 Task: Create a section Knowledge Sharing Sprint and in the section, add a milestone Data Analytics Process Improvement in the project BoostTech
Action: Mouse moved to (450, 513)
Screenshot: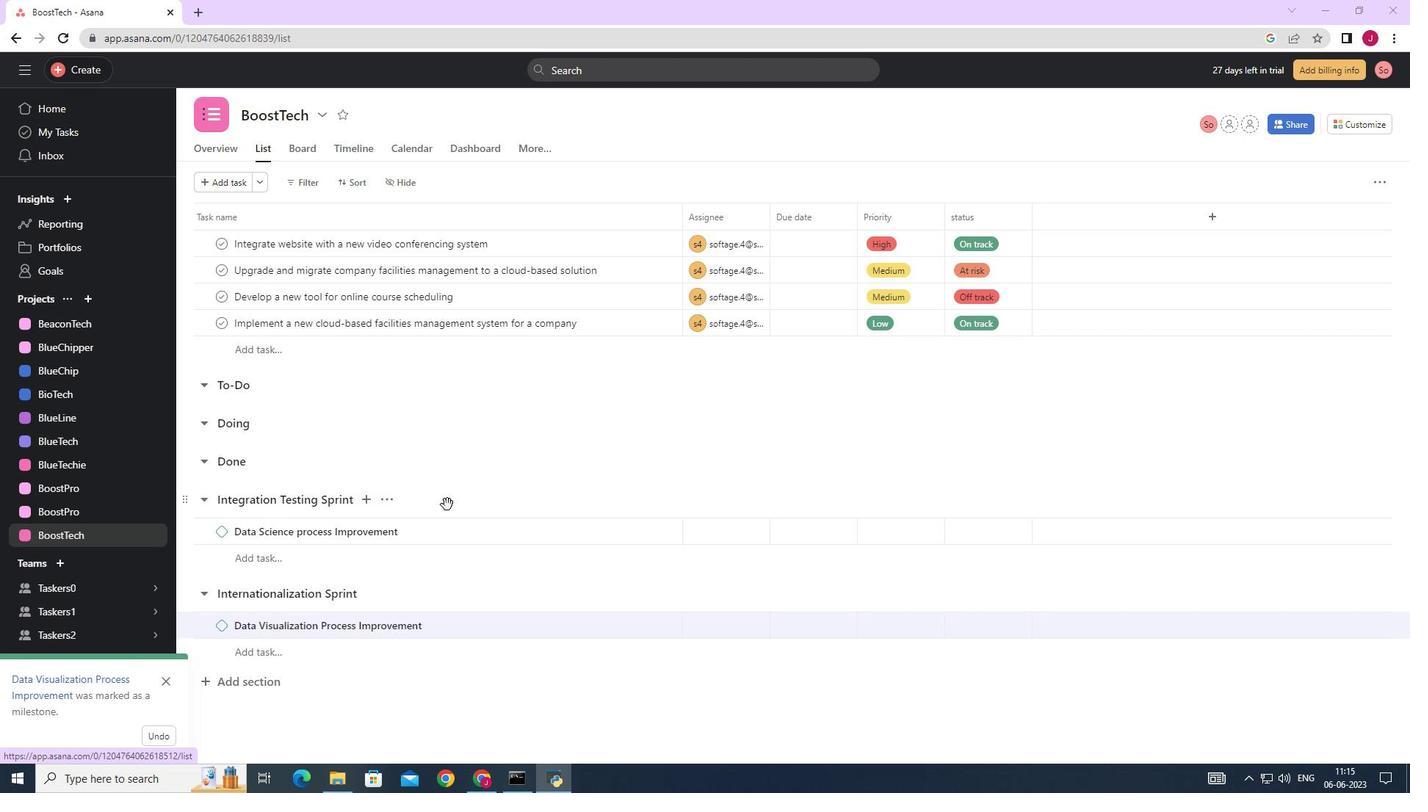 
Action: Mouse scrolled (450, 512) with delta (0, 0)
Screenshot: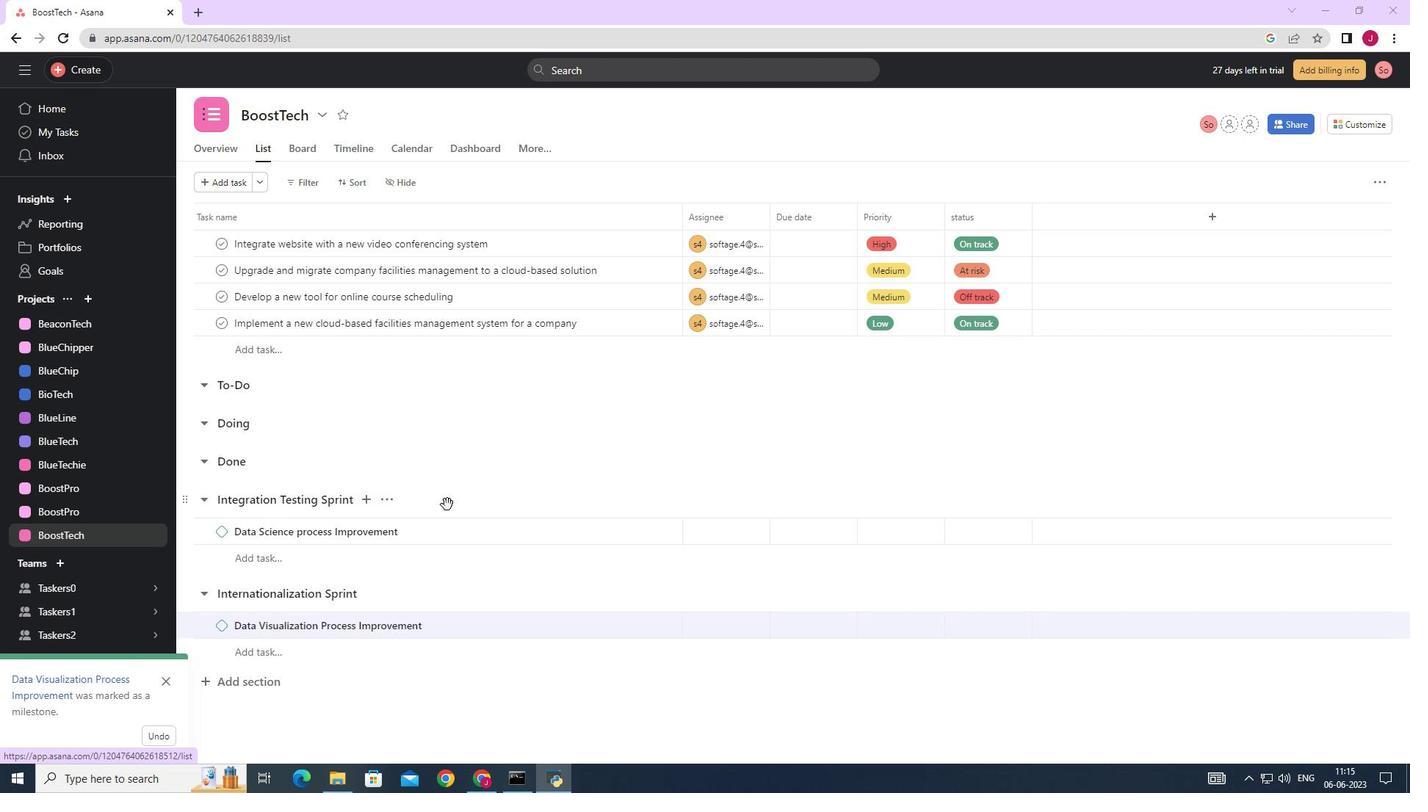 
Action: Mouse scrolled (450, 512) with delta (0, 0)
Screenshot: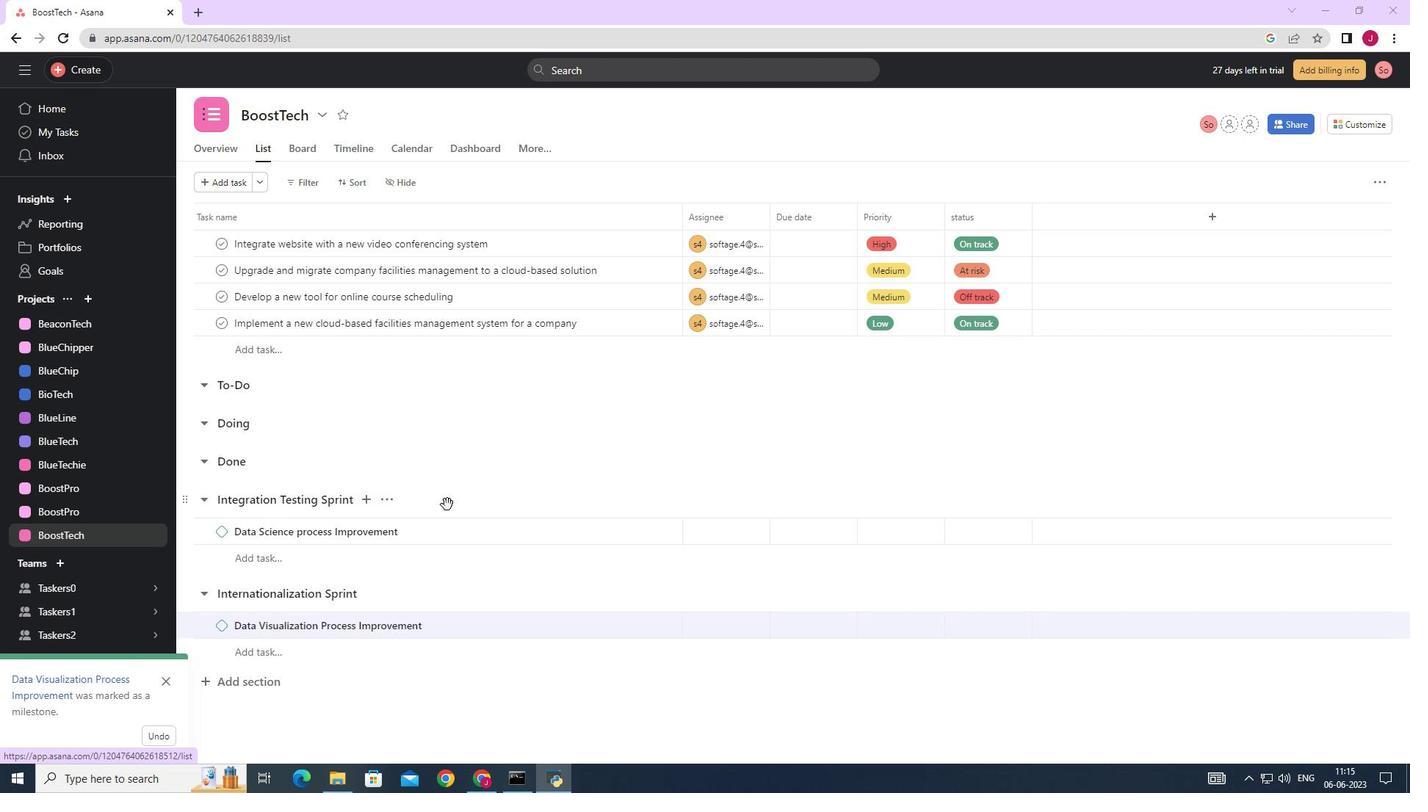 
Action: Mouse moved to (450, 513)
Screenshot: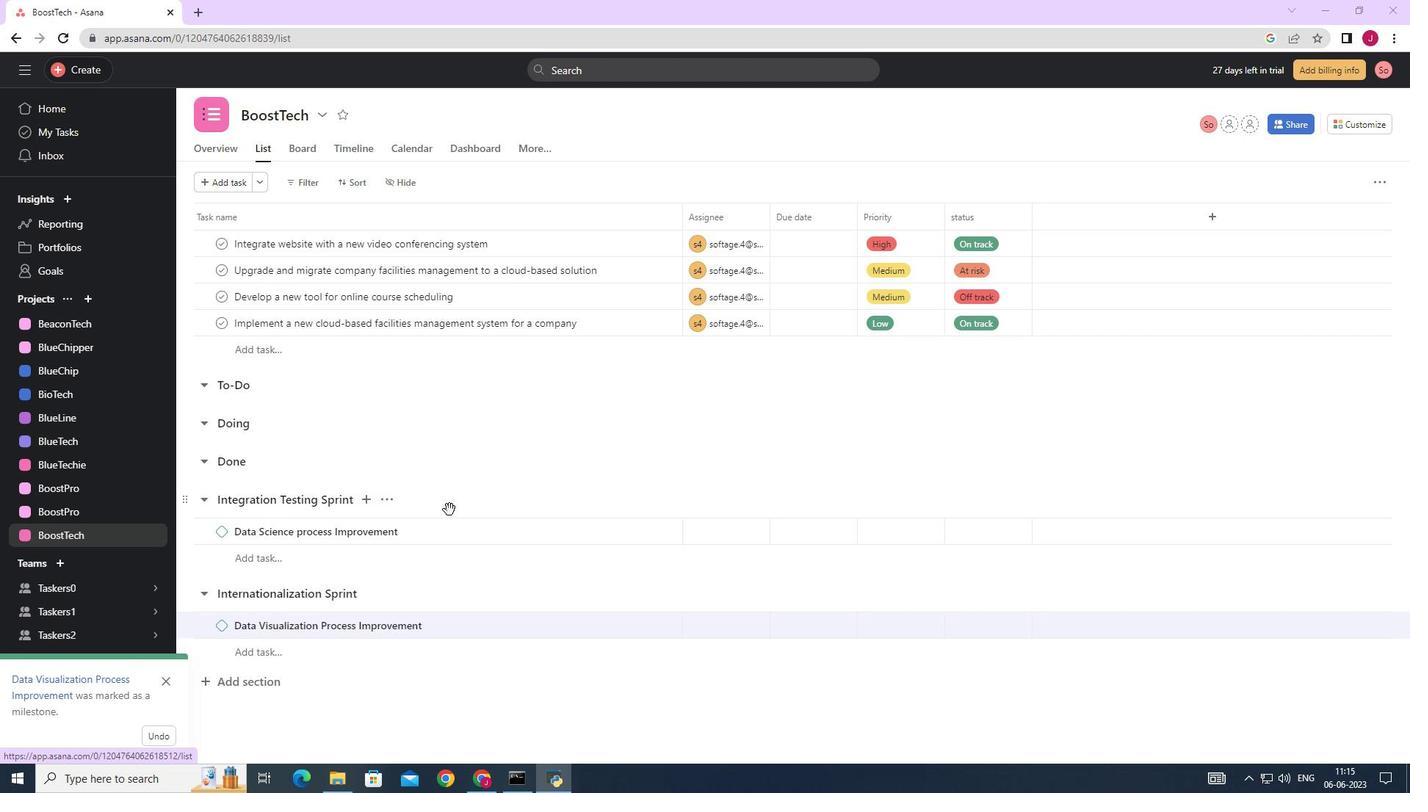 
Action: Mouse scrolled (450, 512) with delta (0, 0)
Screenshot: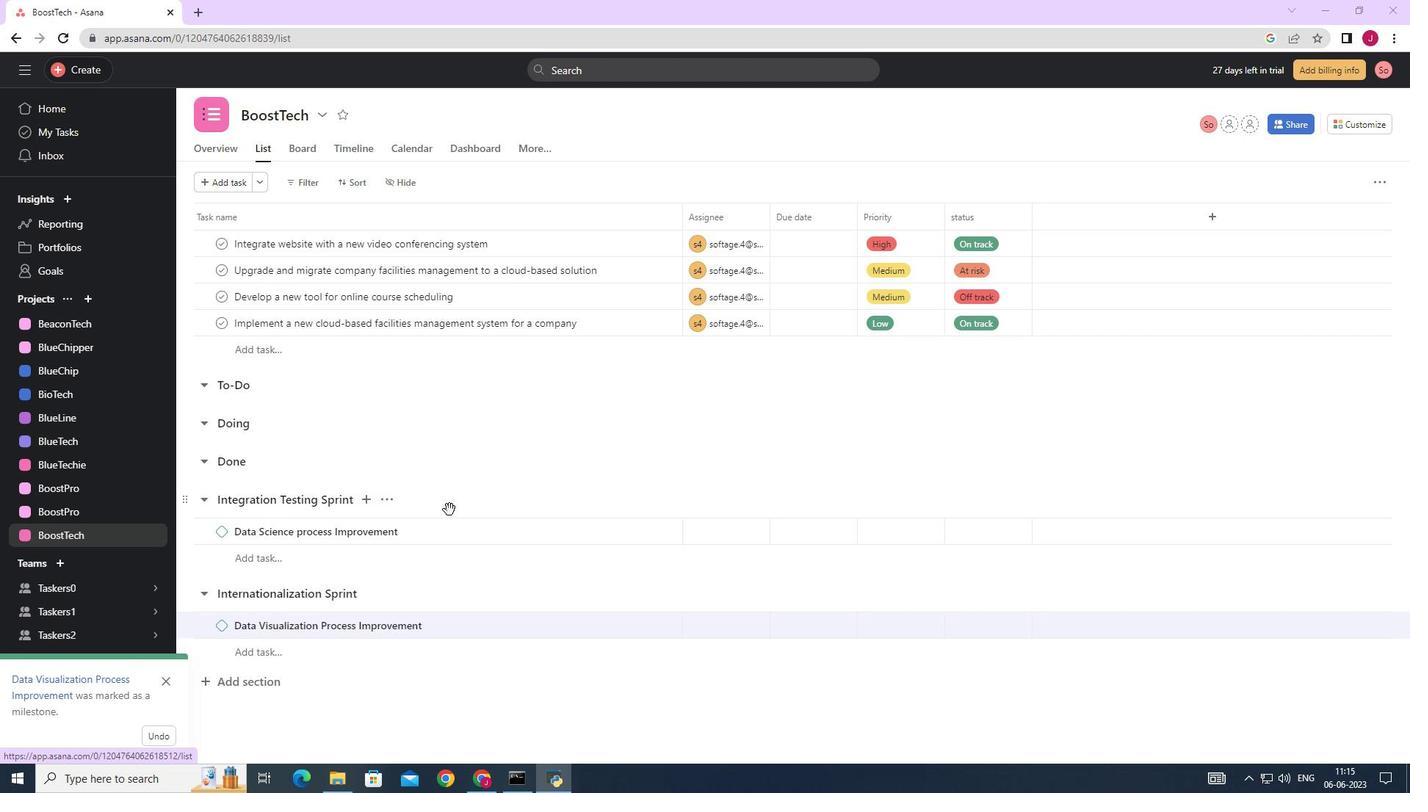 
Action: Mouse scrolled (450, 512) with delta (0, 0)
Screenshot: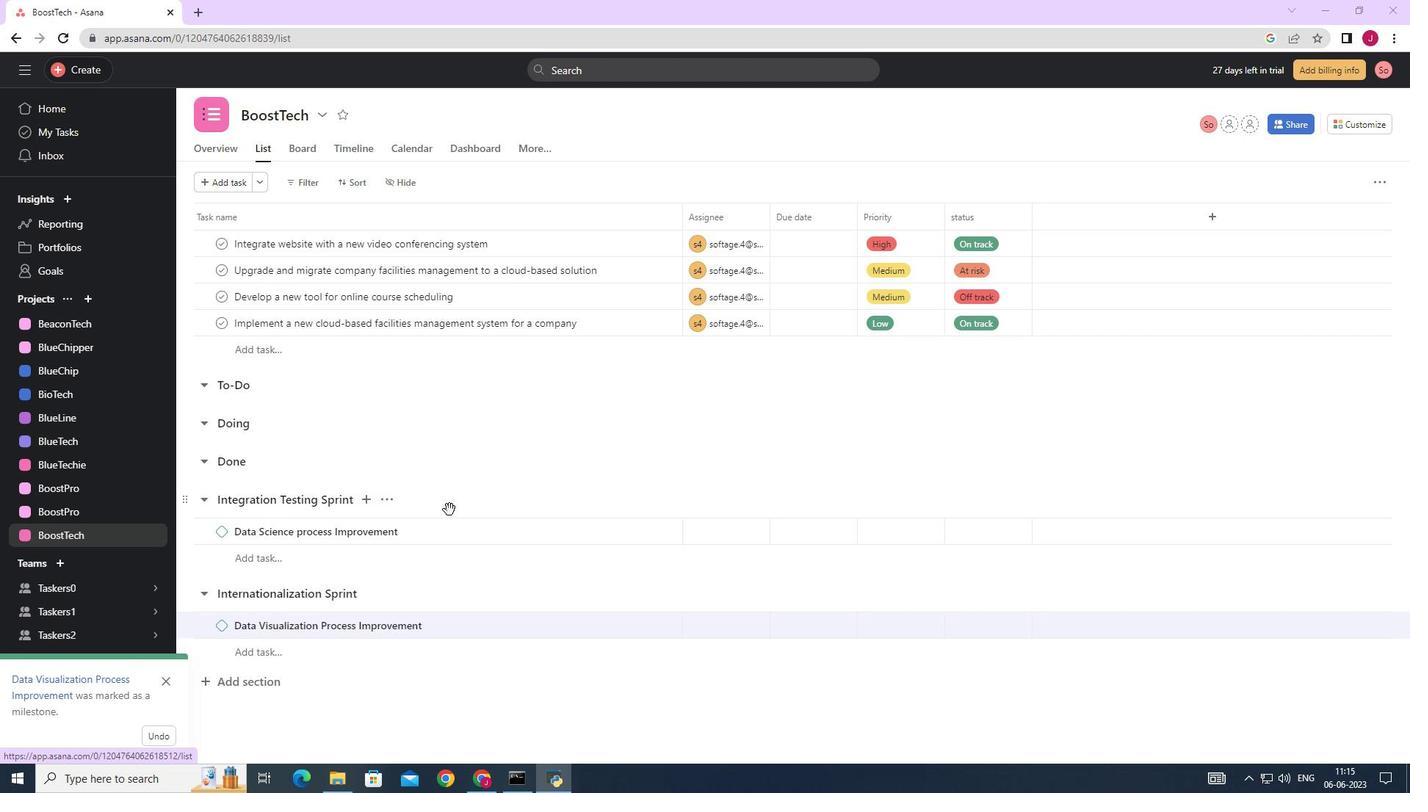 
Action: Mouse moved to (449, 513)
Screenshot: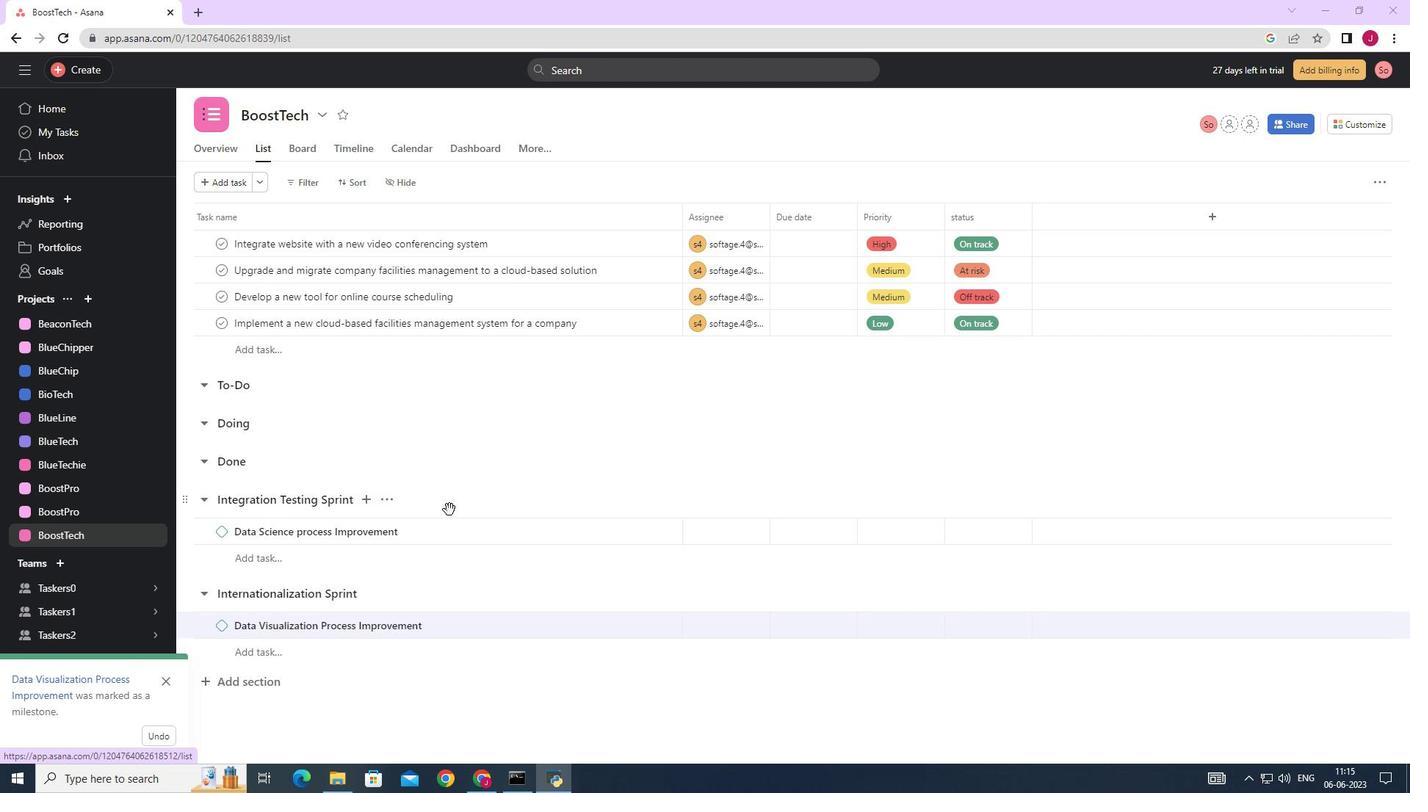 
Action: Mouse scrolled (449, 512) with delta (0, 0)
Screenshot: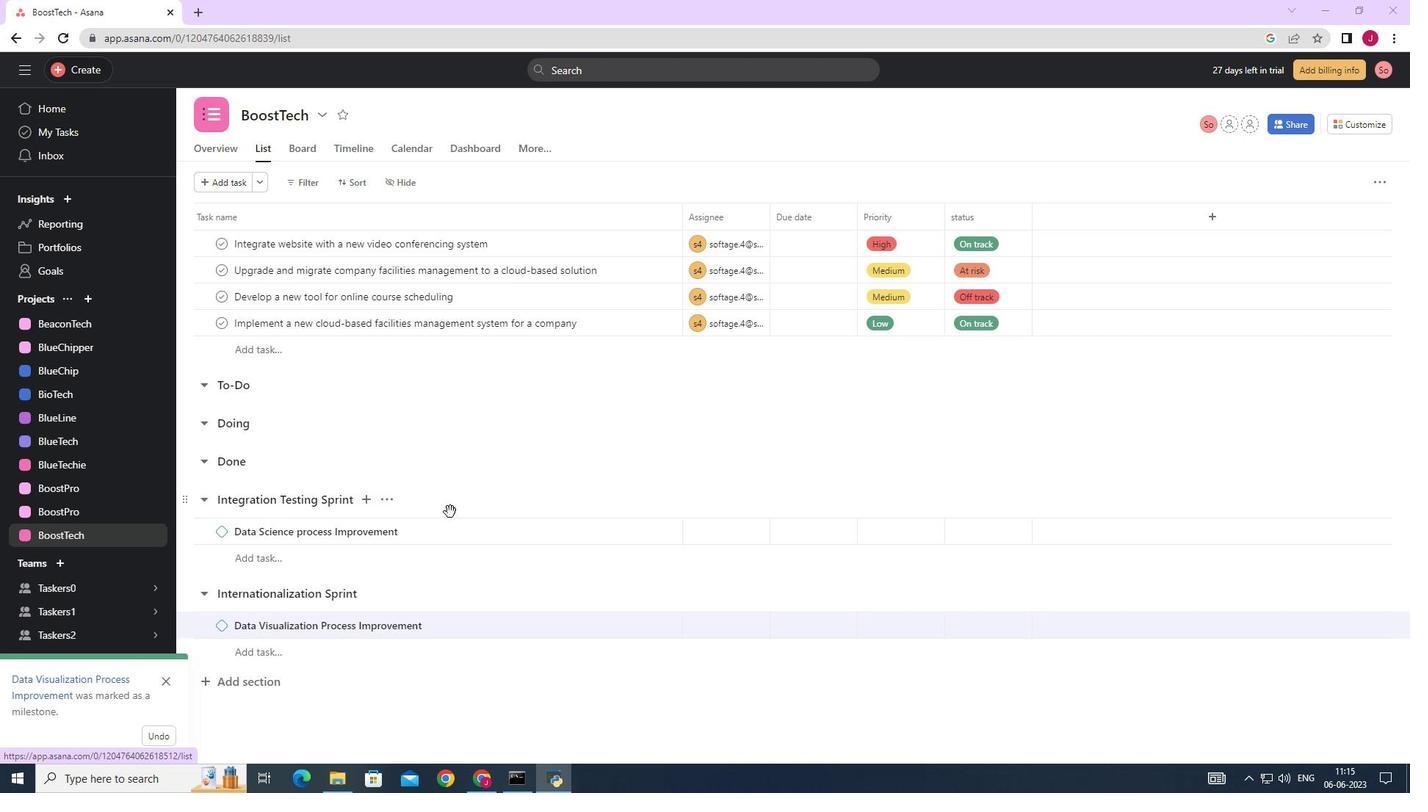 
Action: Mouse moved to (447, 513)
Screenshot: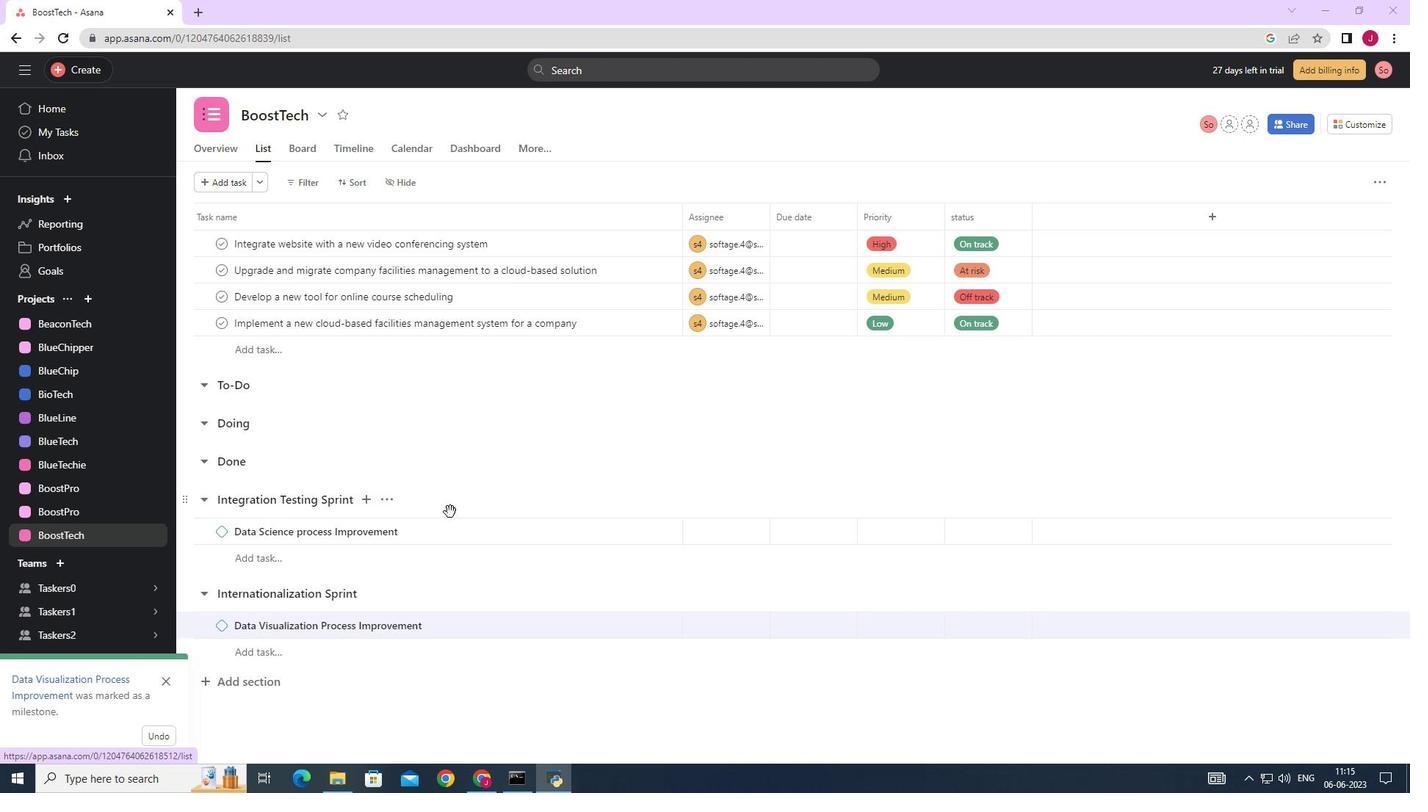 
Action: Mouse scrolled (447, 512) with delta (0, 0)
Screenshot: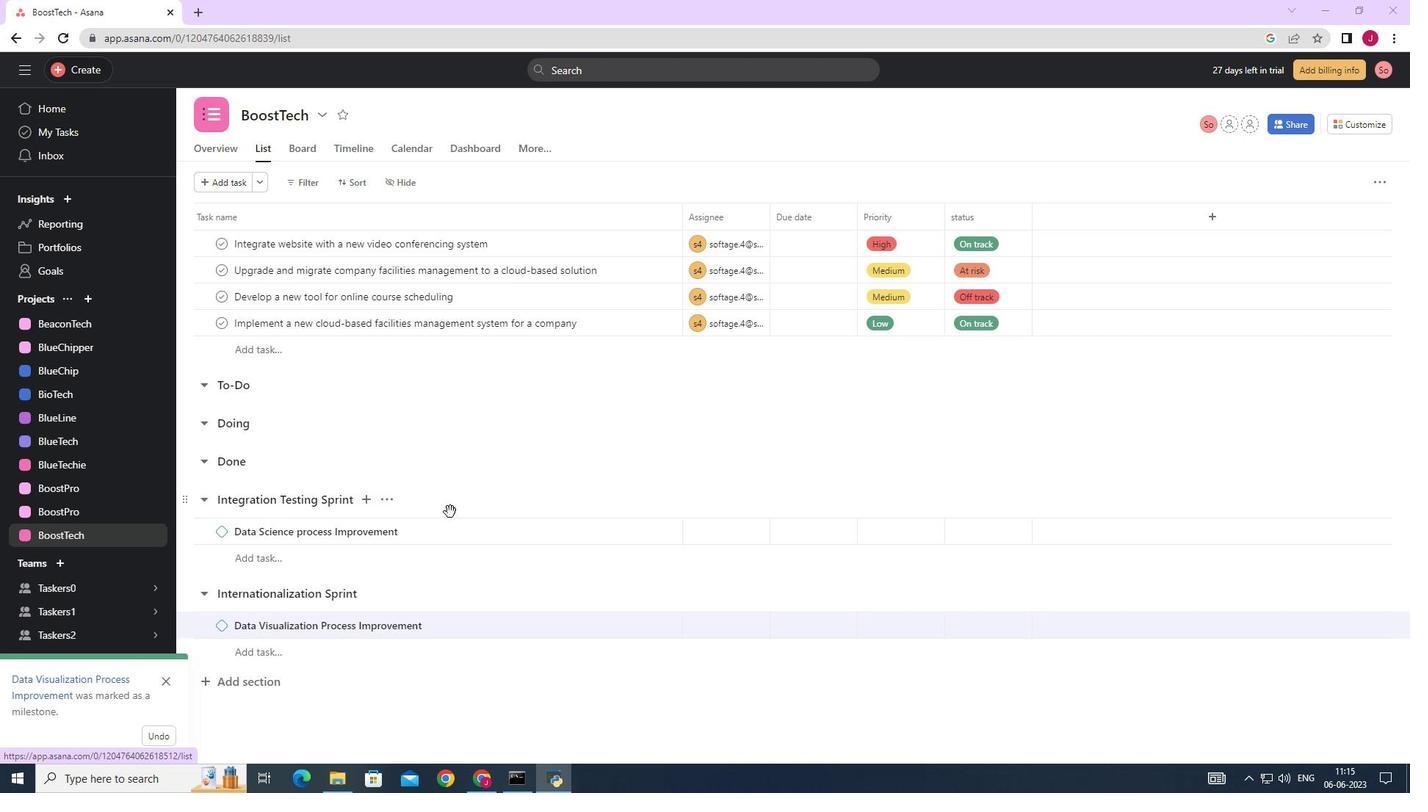
Action: Mouse moved to (263, 678)
Screenshot: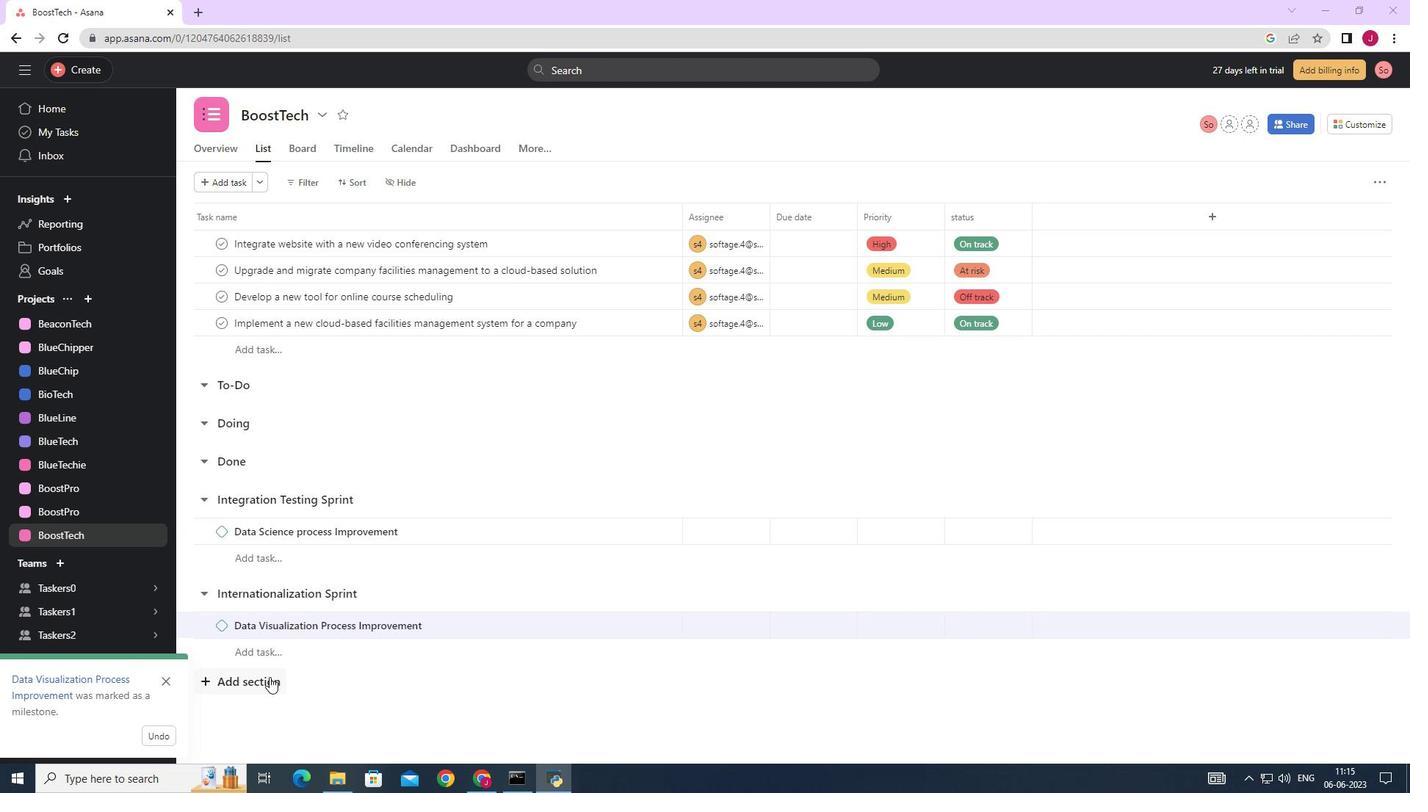
Action: Mouse pressed left at (263, 678)
Screenshot: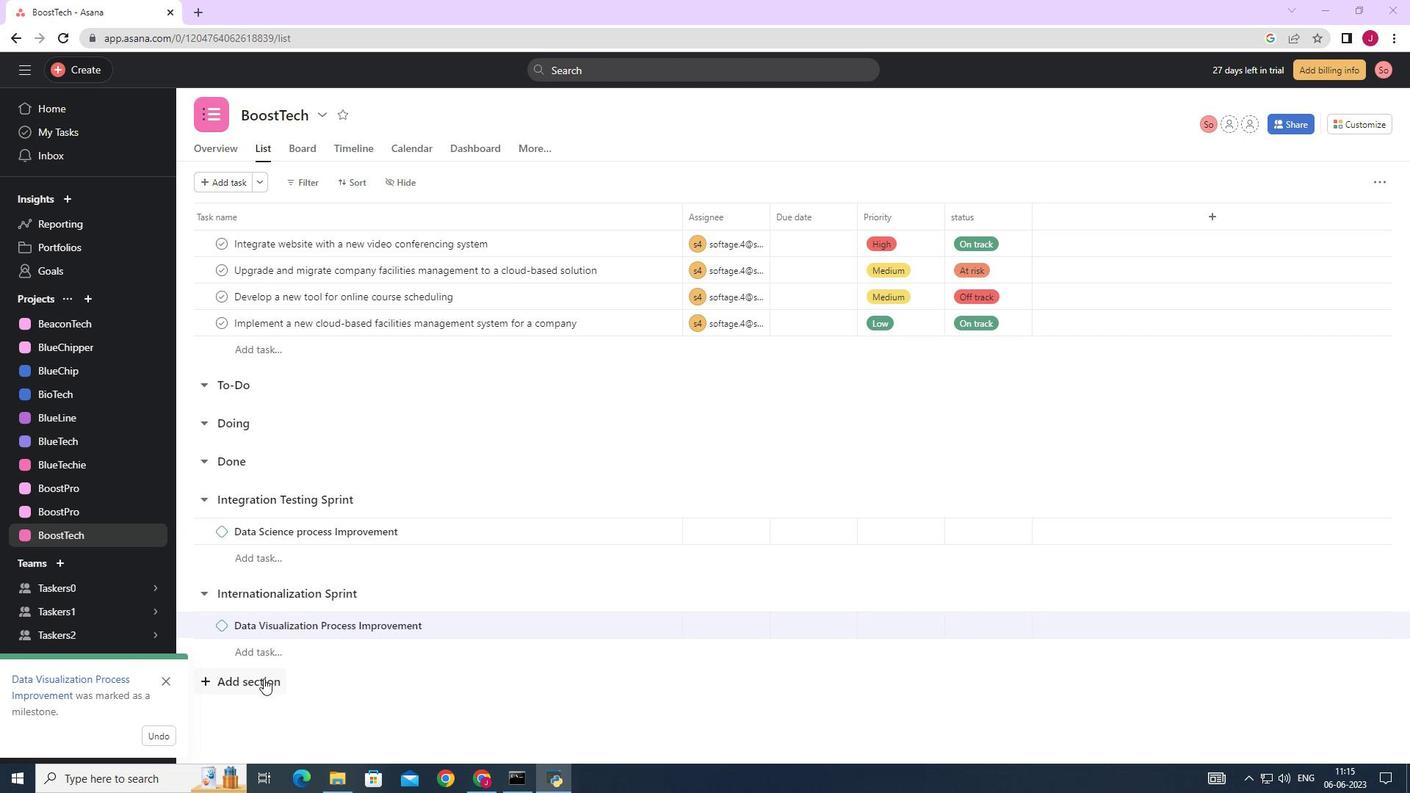 
Action: Mouse moved to (260, 670)
Screenshot: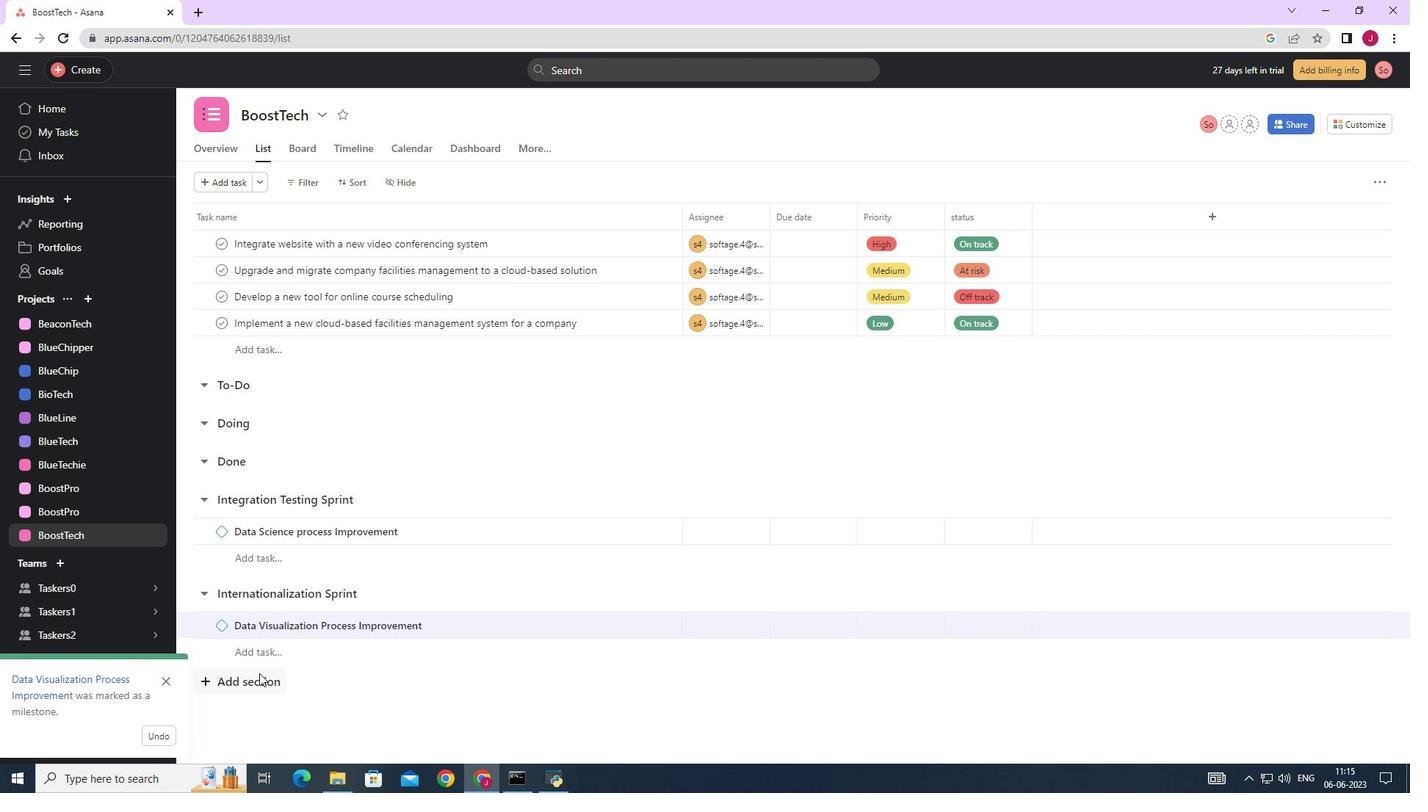 
Action: Mouse scrolled (260, 669) with delta (0, 0)
Screenshot: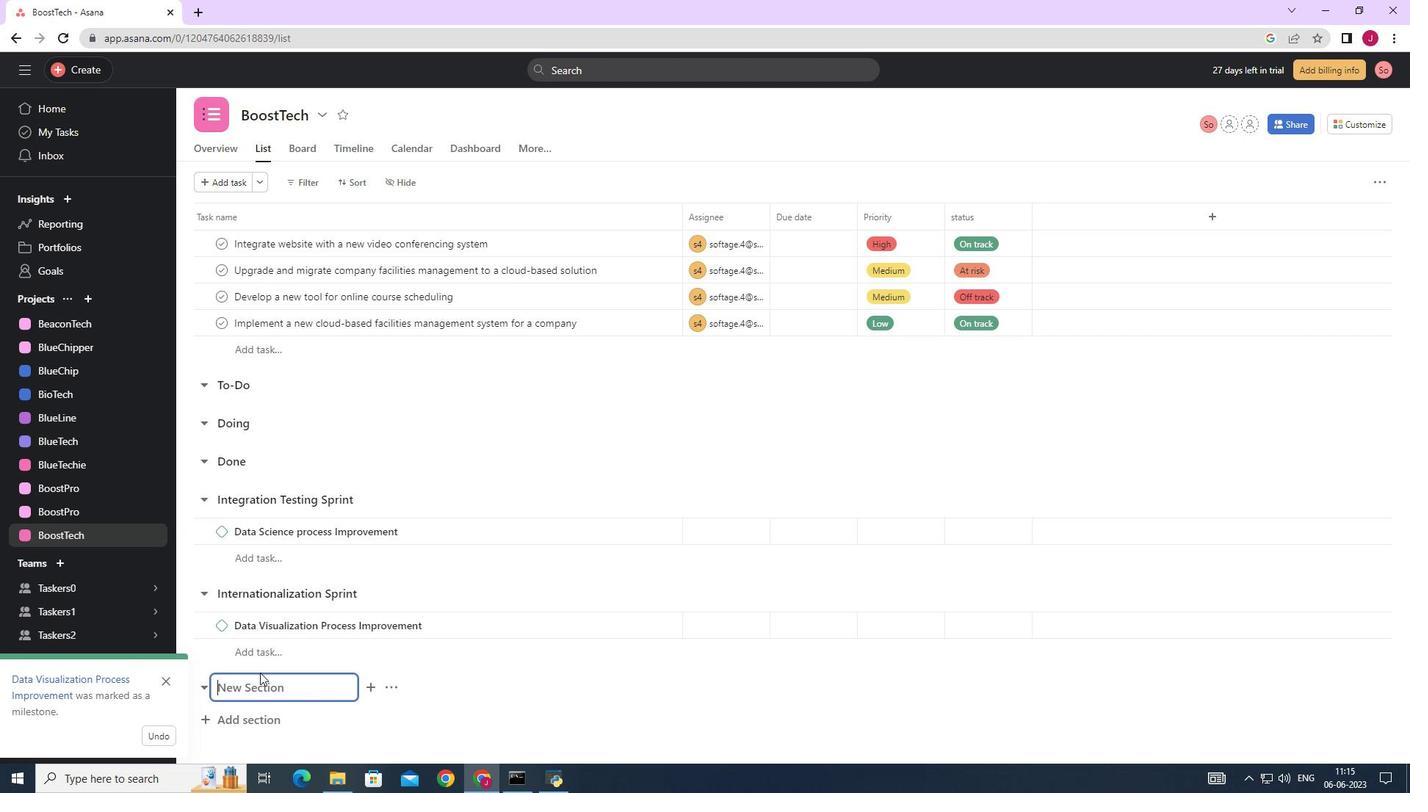 
Action: Mouse scrolled (260, 669) with delta (0, 0)
Screenshot: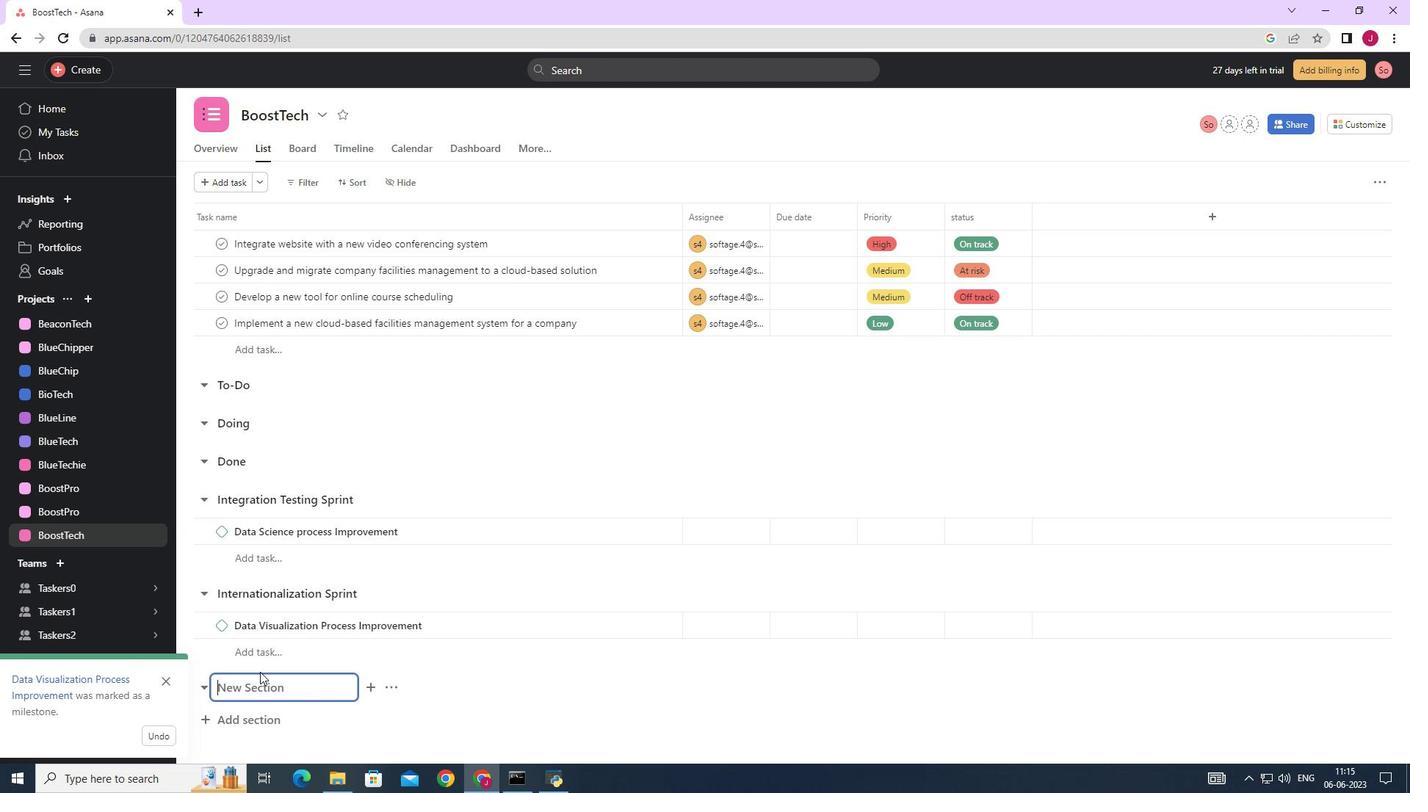 
Action: Mouse scrolled (260, 669) with delta (0, 0)
Screenshot: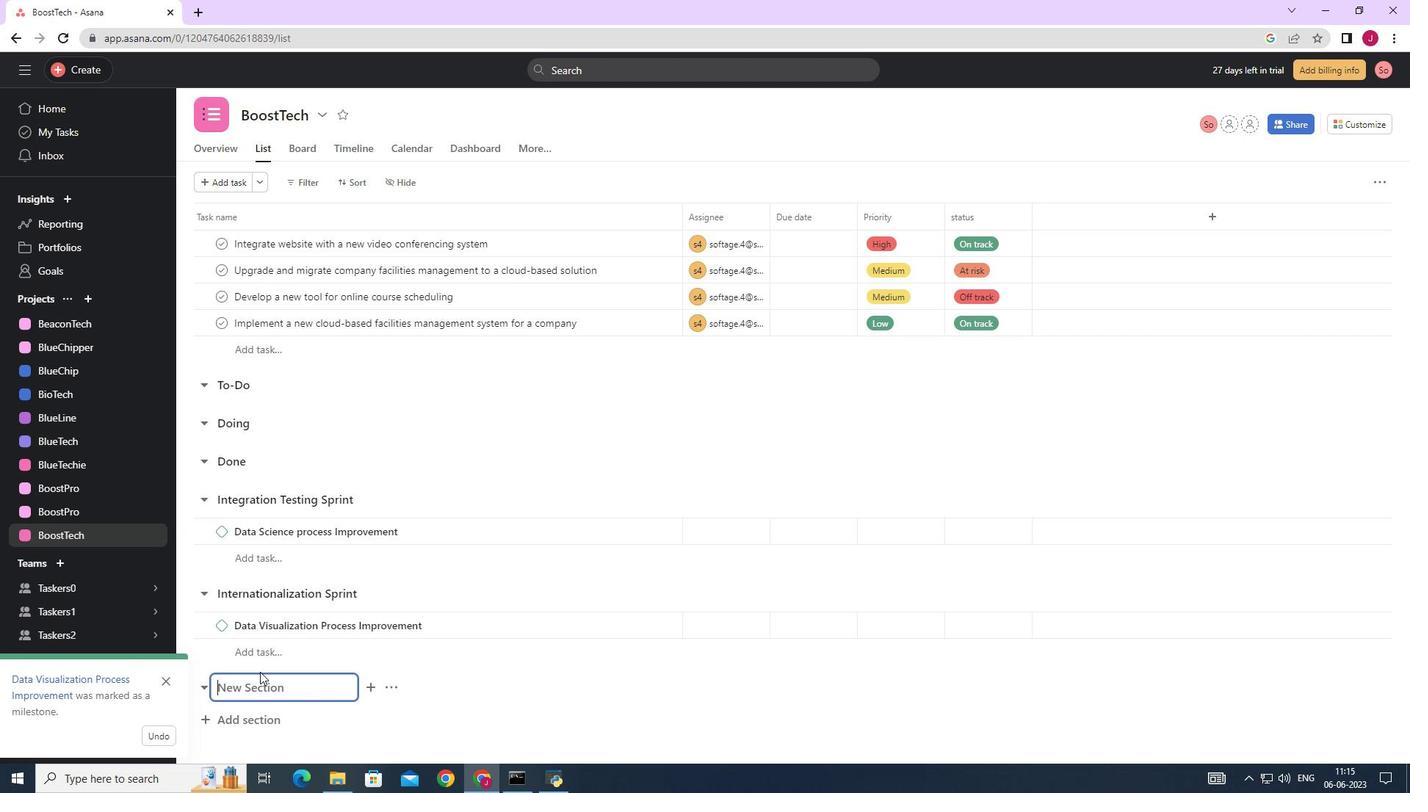 
Action: Mouse scrolled (260, 669) with delta (0, 0)
Screenshot: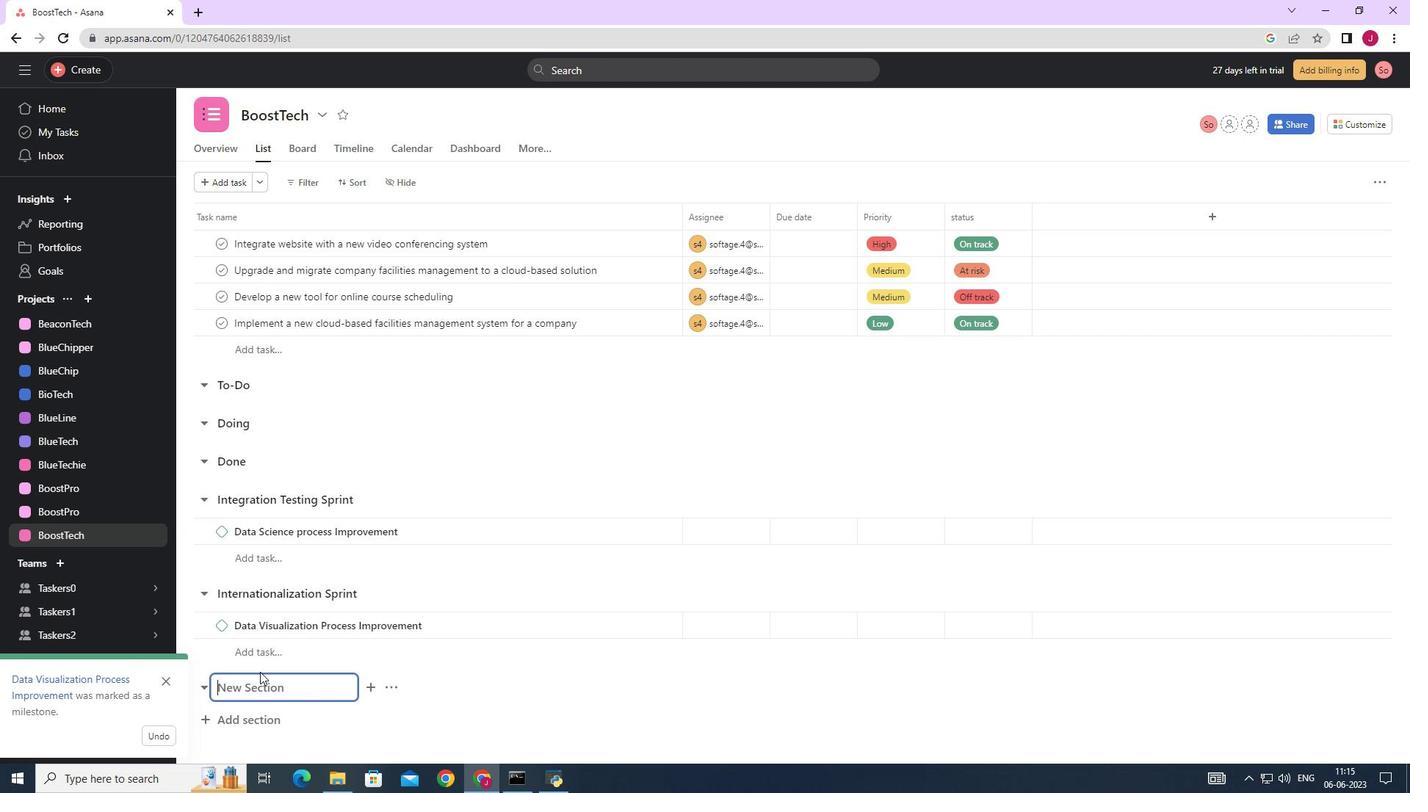 
Action: Mouse scrolled (260, 669) with delta (0, 0)
Screenshot: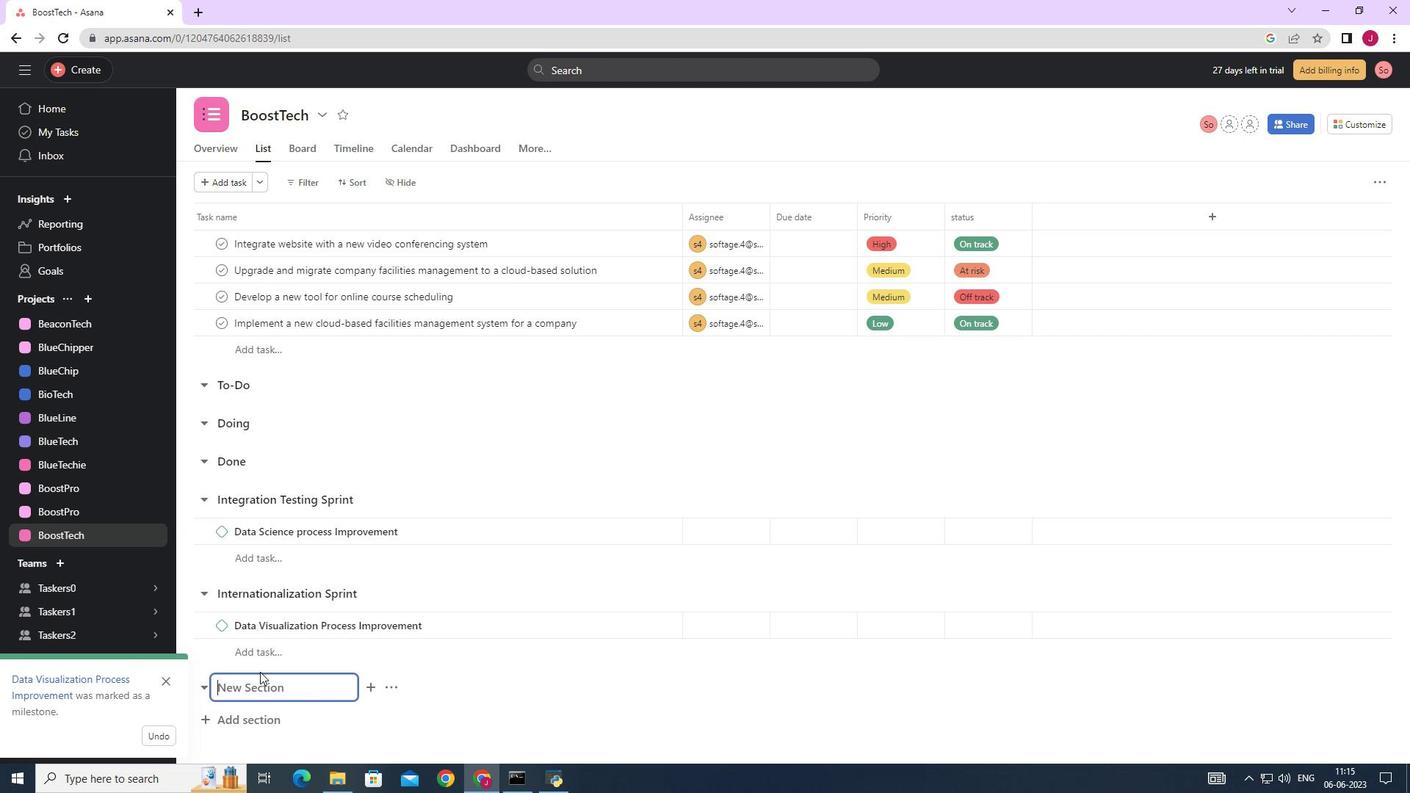 
Action: Mouse scrolled (260, 669) with delta (0, 0)
Screenshot: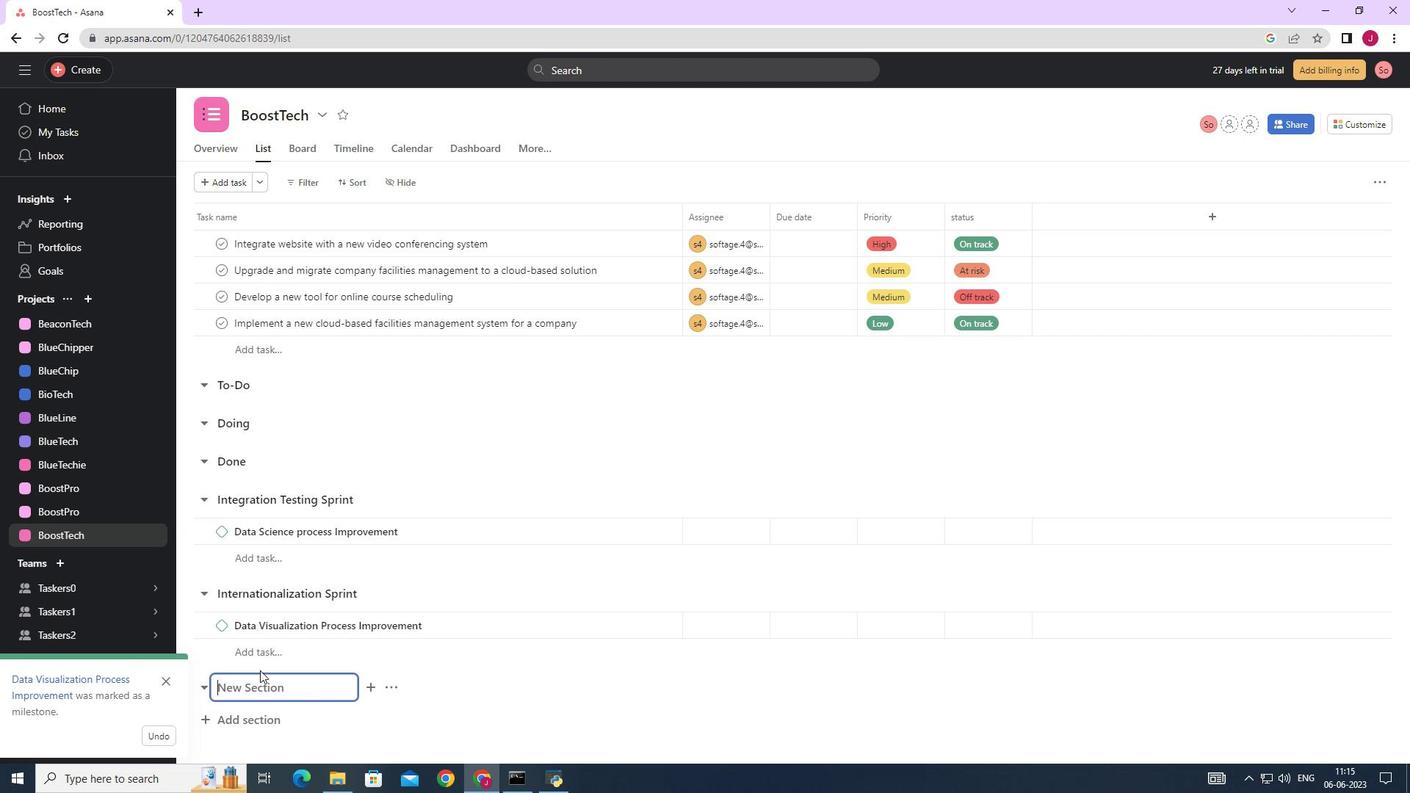 
Action: Mouse moved to (276, 684)
Screenshot: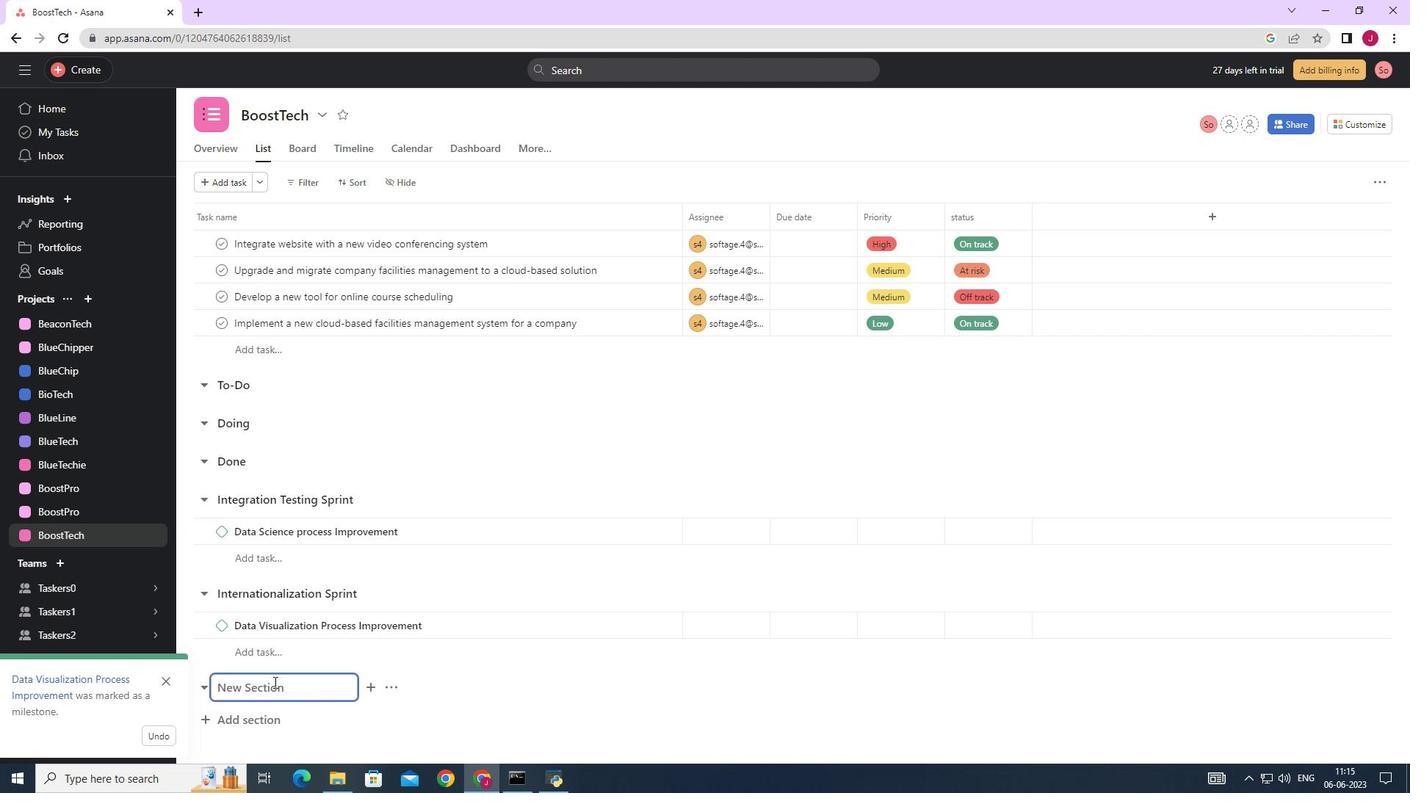 
Action: Mouse pressed left at (276, 684)
Screenshot: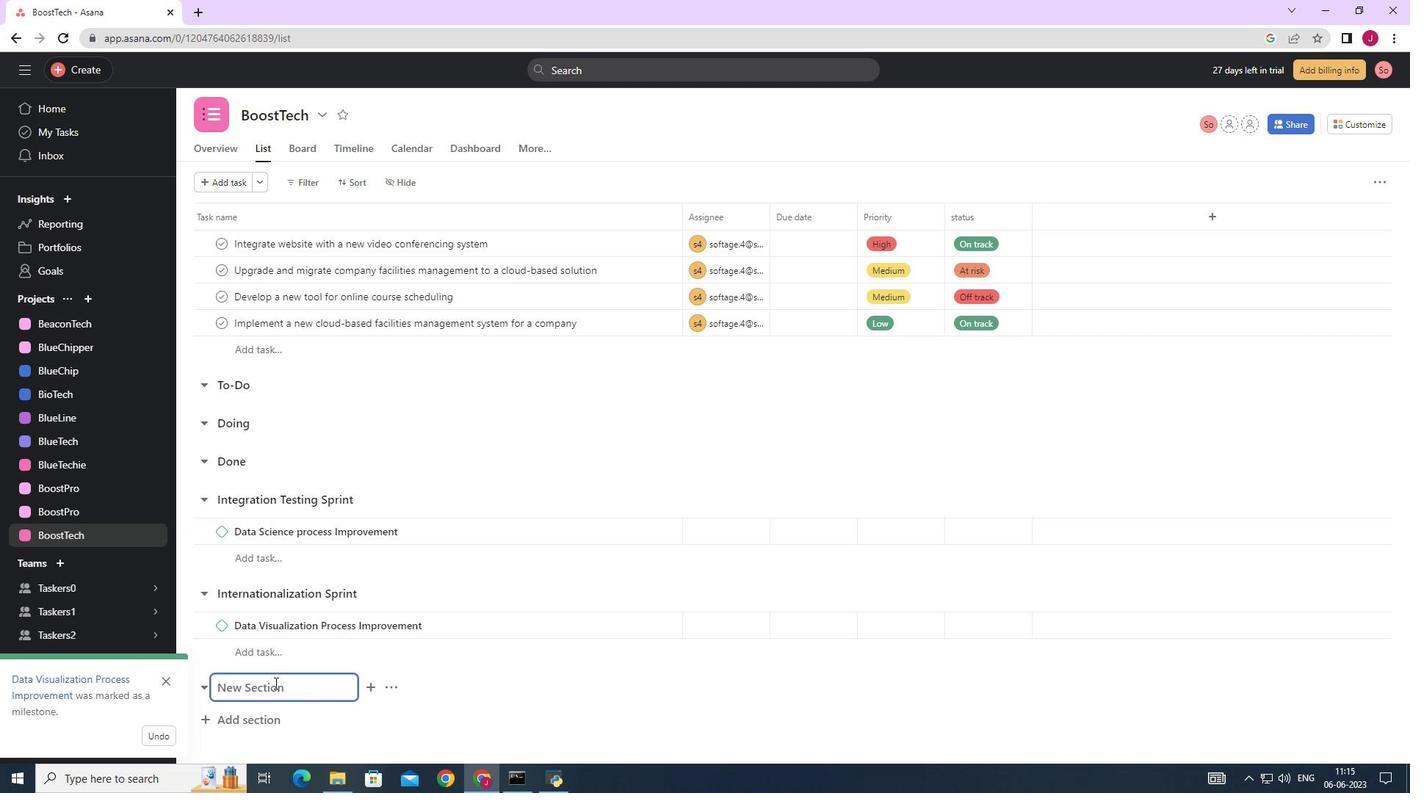 
Action: Mouse moved to (275, 685)
Screenshot: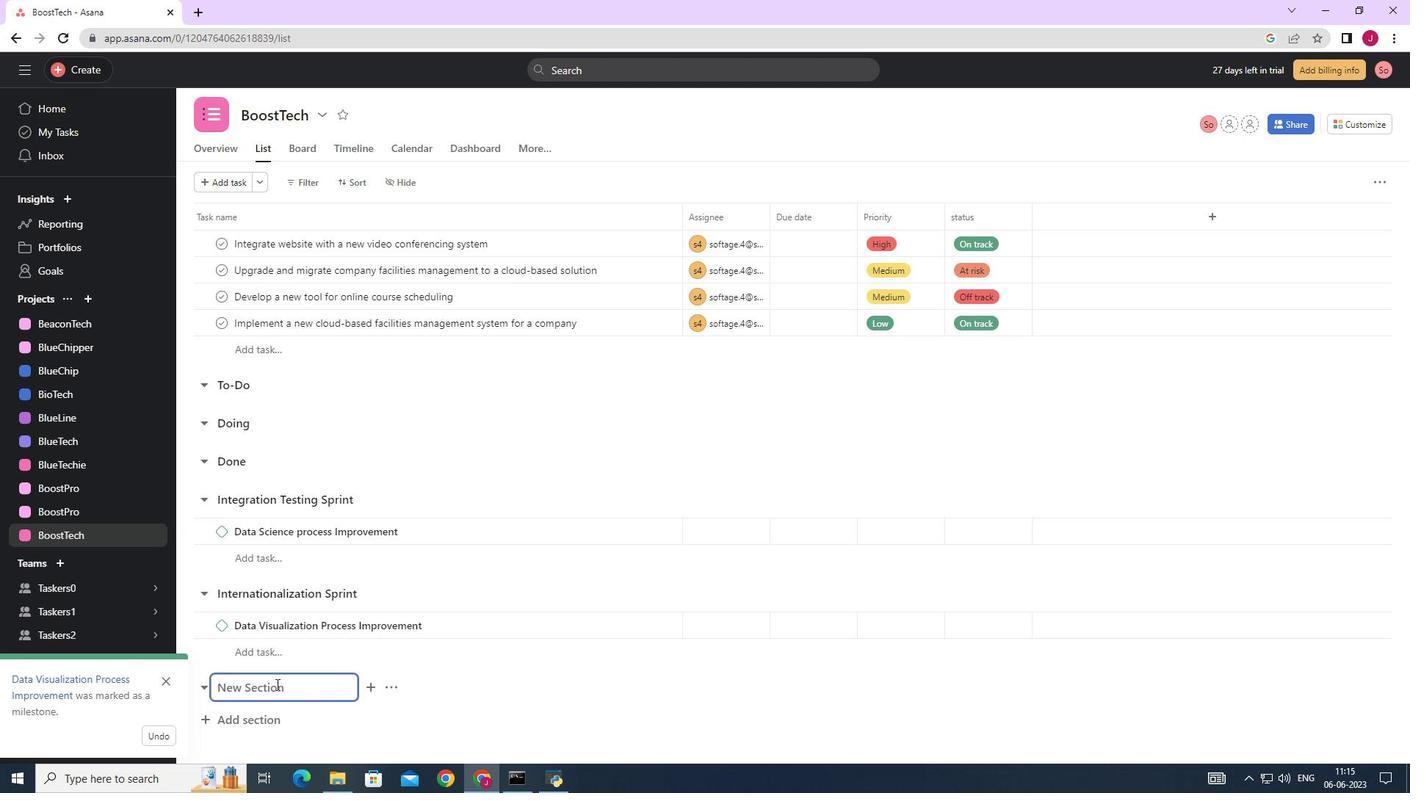 
Action: Key pressed <Key.caps_lock>K<Key.caps_lock>nowleg<Key.backspace>dge<Key.space><Key.caps_lock>S<Key.caps_lock>haring<Key.space><Key.caps_lock>S<Key.caps_lock>print<Key.enter><Key.caps_lock>D<Key.caps_lock>ata<Key.space><Key.caps_lock>A<Key.caps_lock>nalytics<Key.space><Key.caps_lock>P<Key.caps_lock>rocess<Key.space><Key.caps_lock>I<Key.caps_lock>mprovement<Key.space>
Screenshot: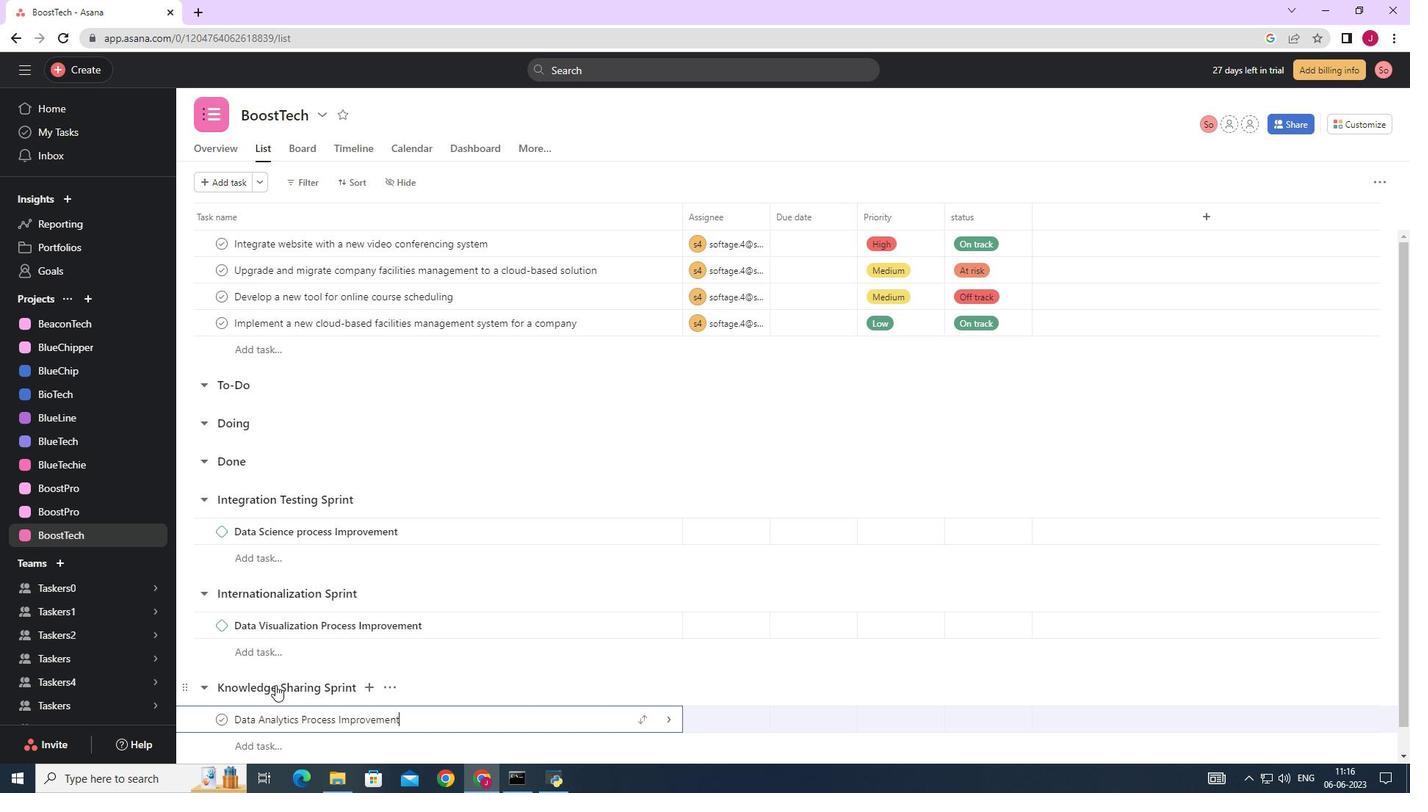 
Action: Mouse moved to (670, 719)
Screenshot: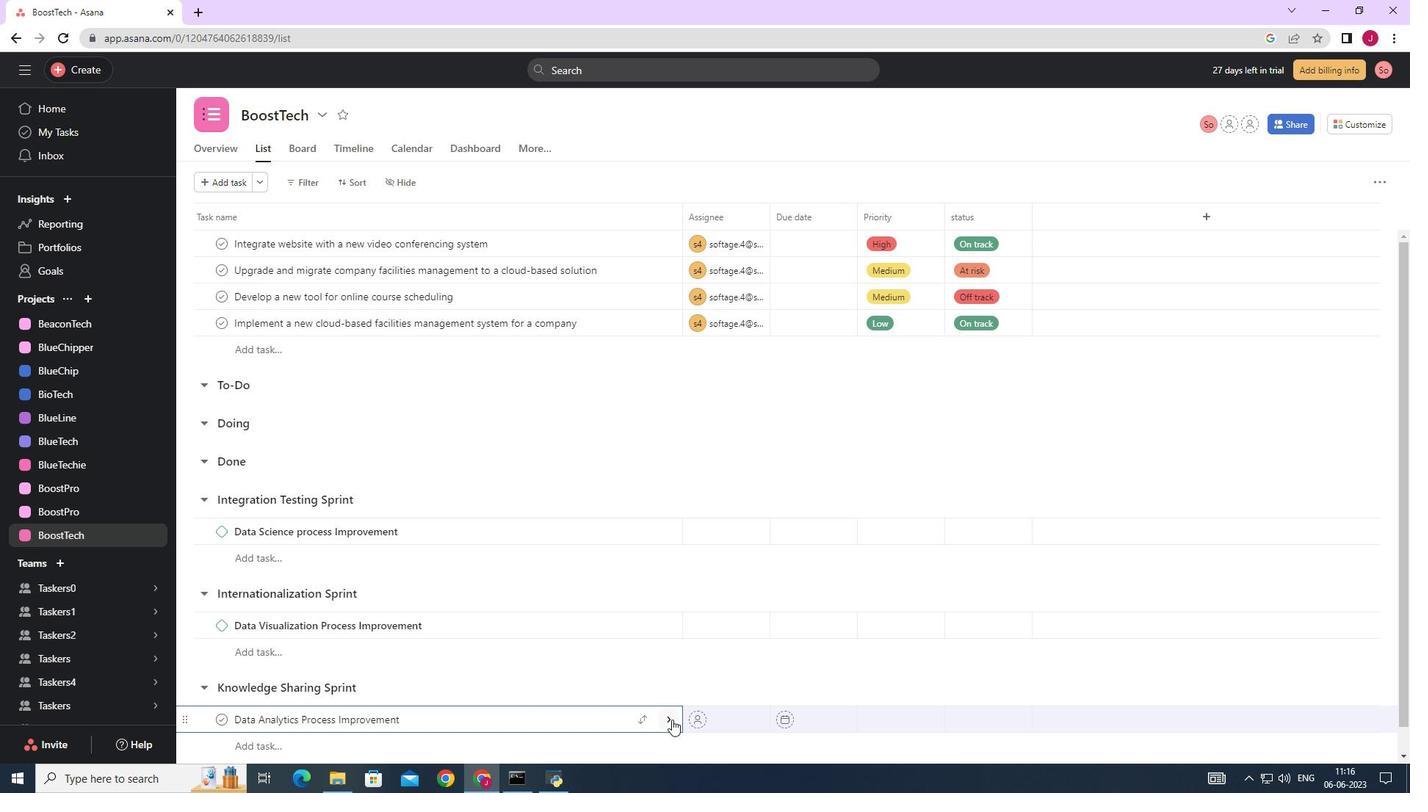 
Action: Mouse pressed left at (670, 719)
Screenshot: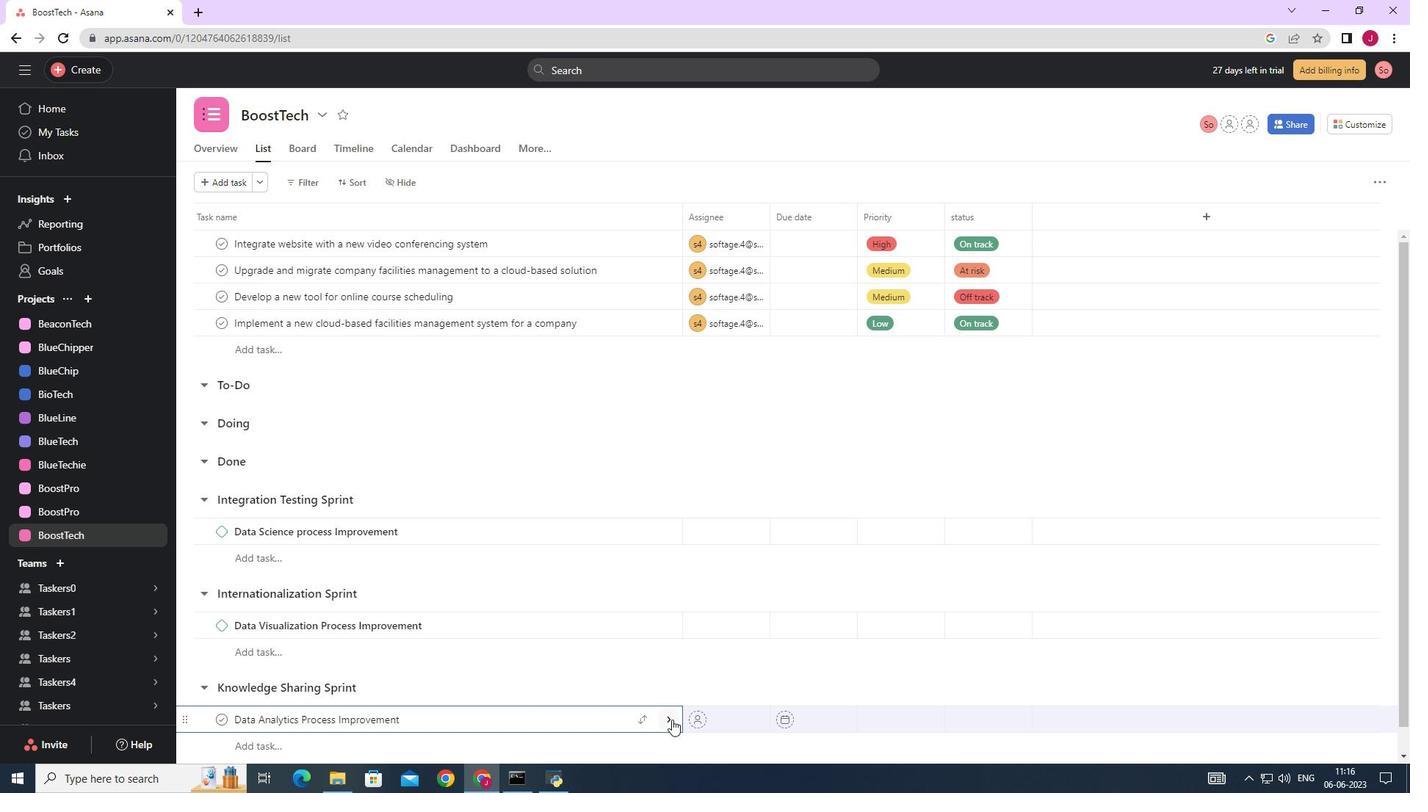 
Action: Mouse moved to (1354, 184)
Screenshot: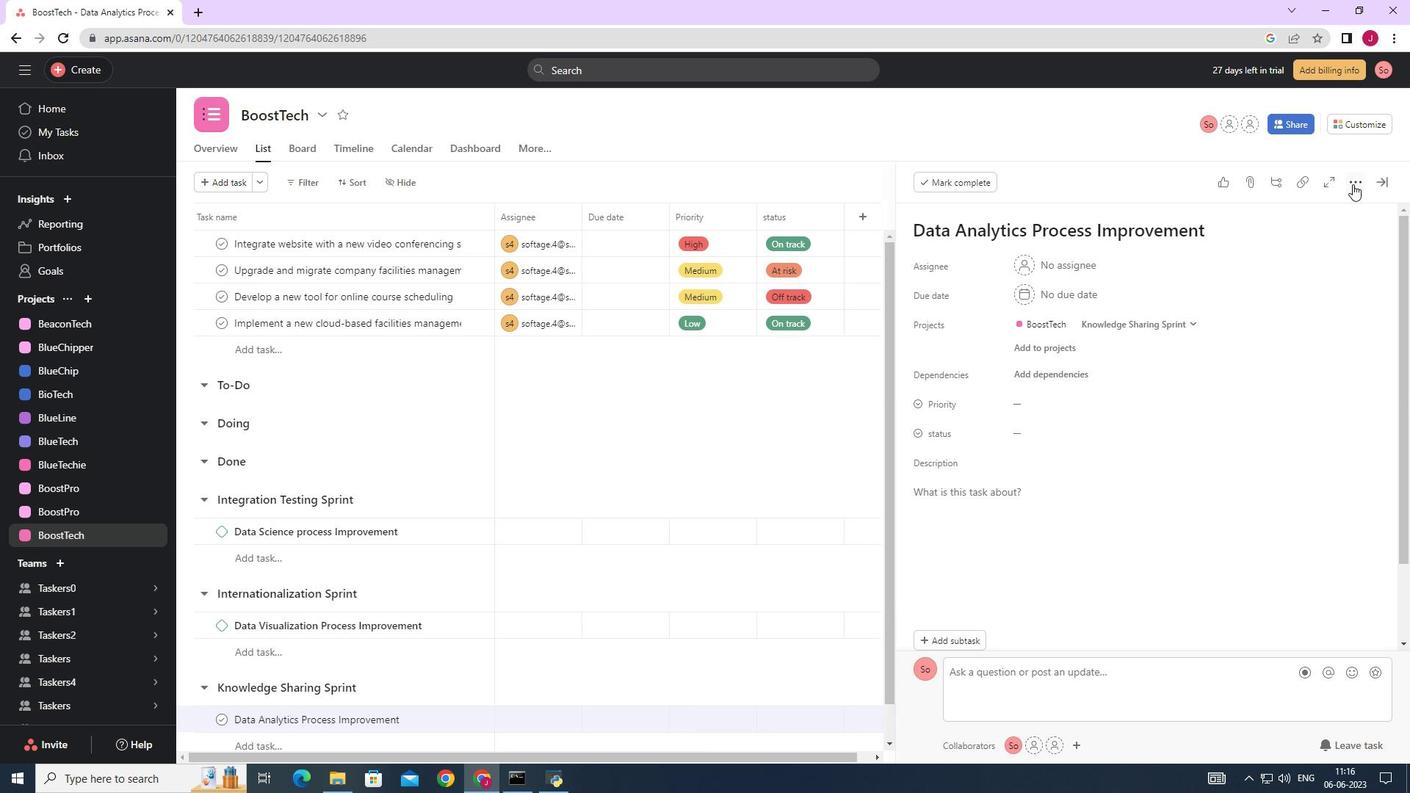 
Action: Mouse pressed left at (1354, 184)
Screenshot: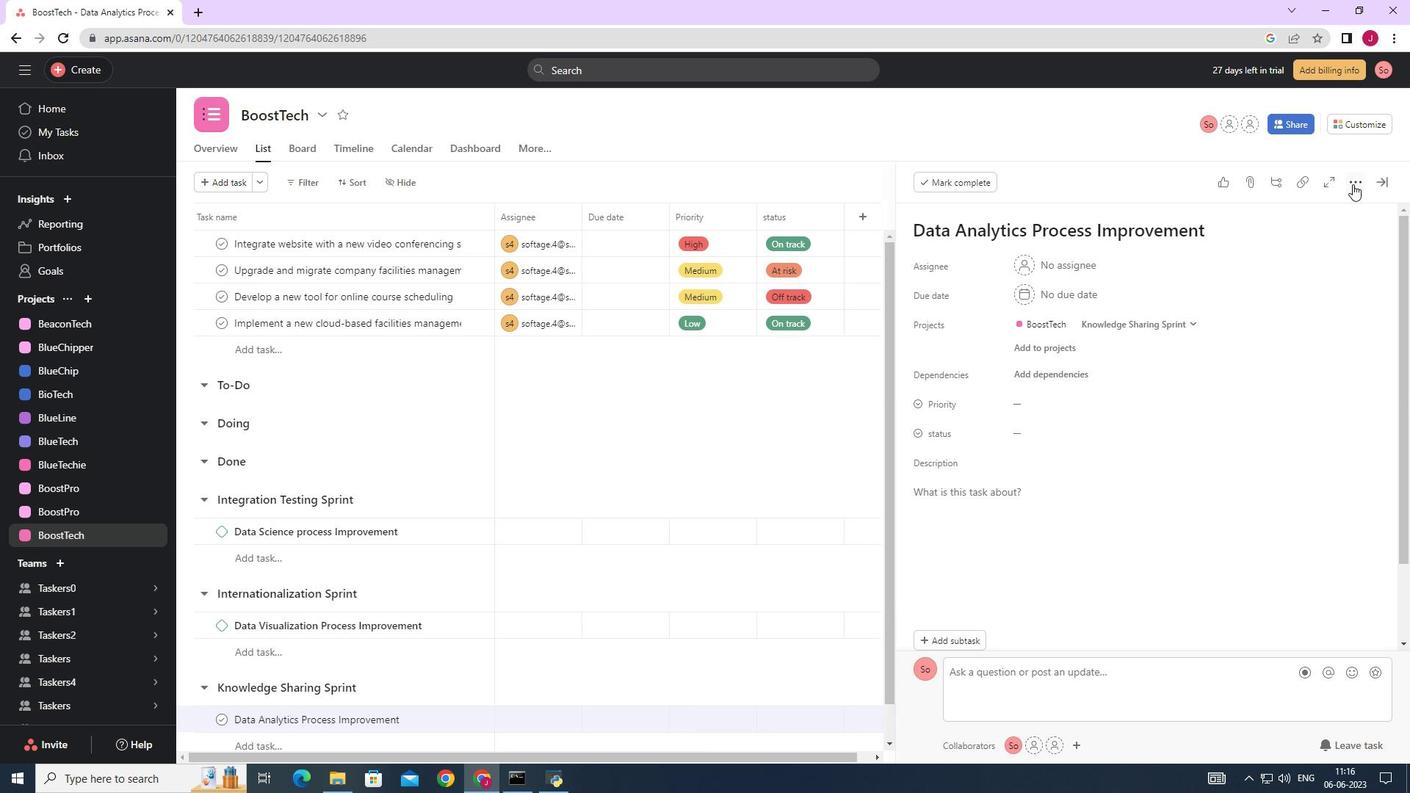 
Action: Mouse moved to (1234, 236)
Screenshot: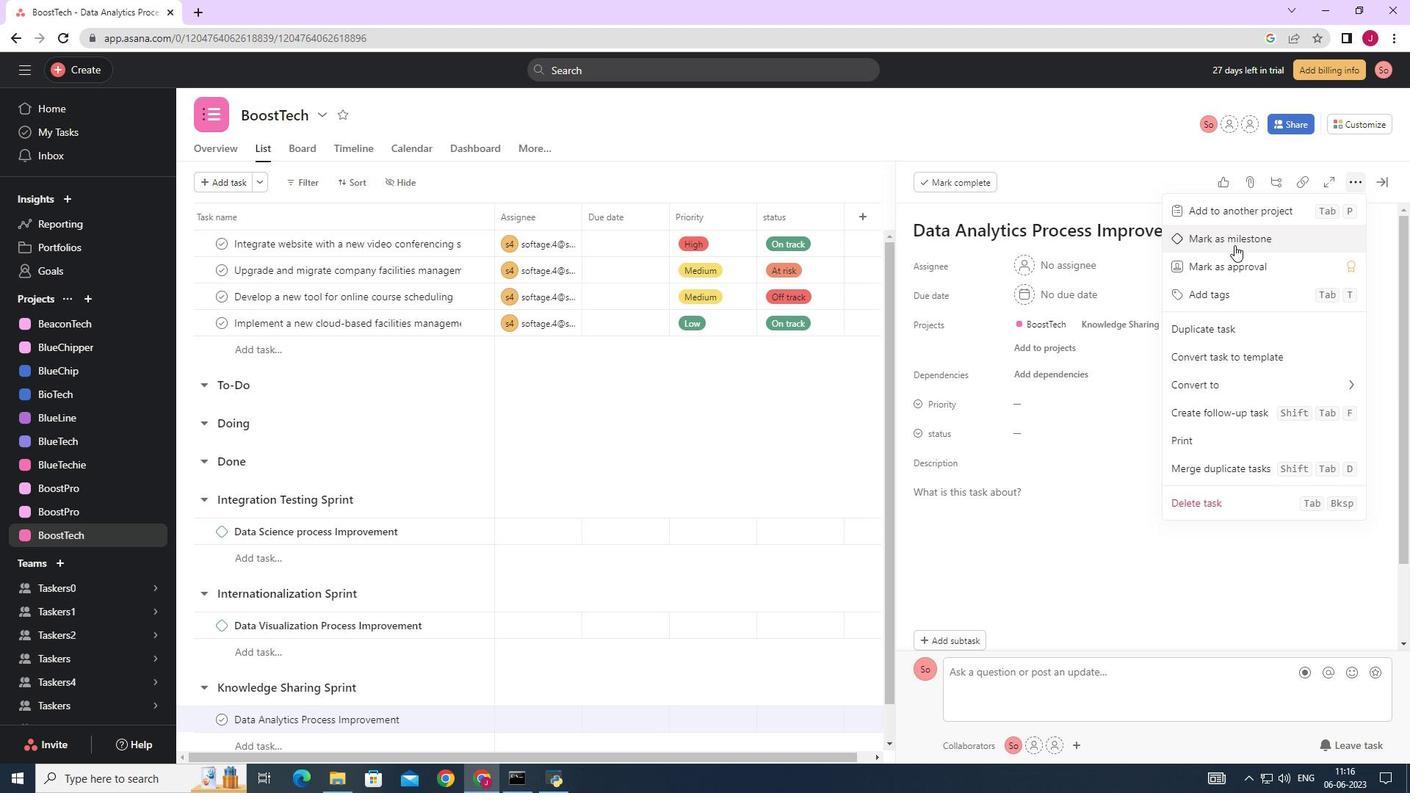 
Action: Mouse pressed left at (1234, 236)
Screenshot: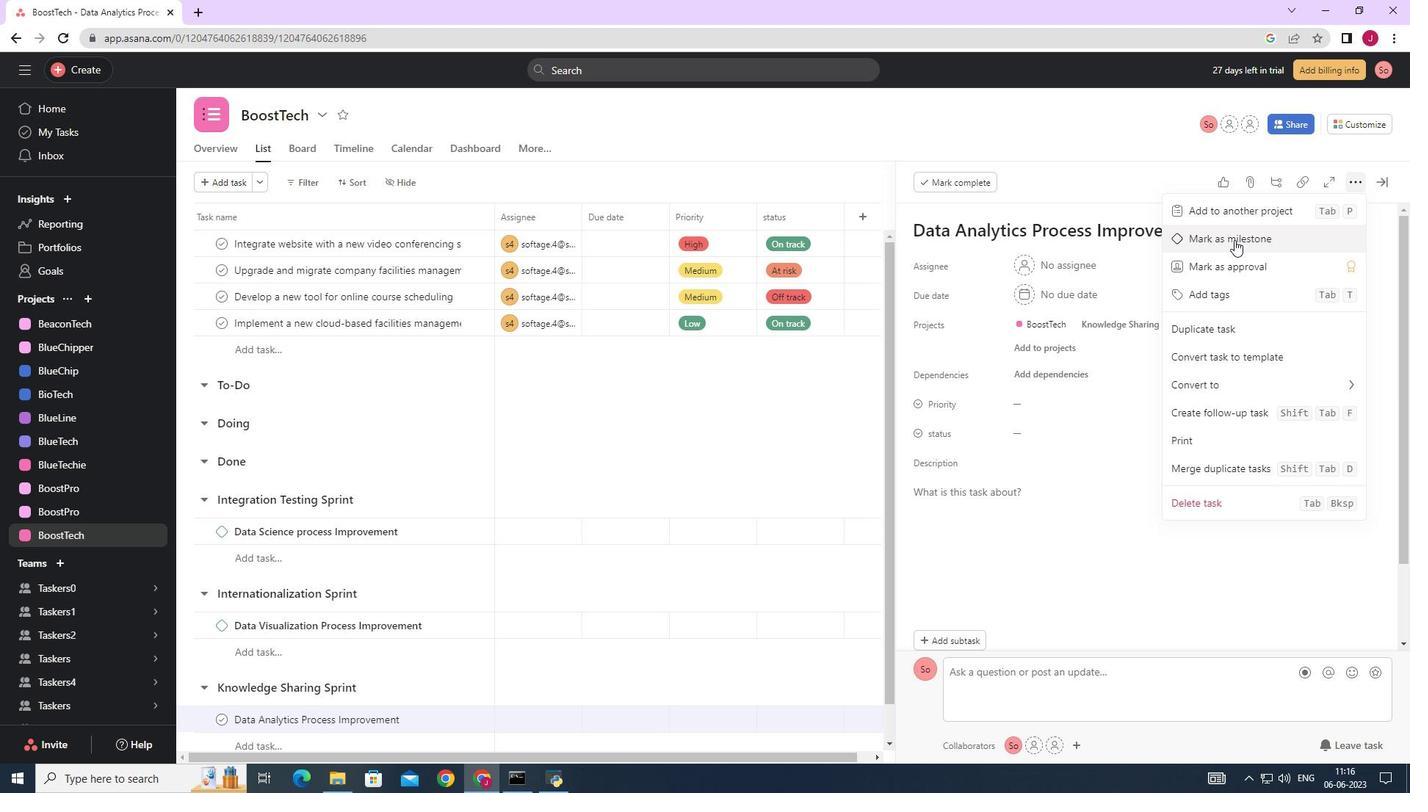 
Action: Mouse moved to (1375, 188)
Screenshot: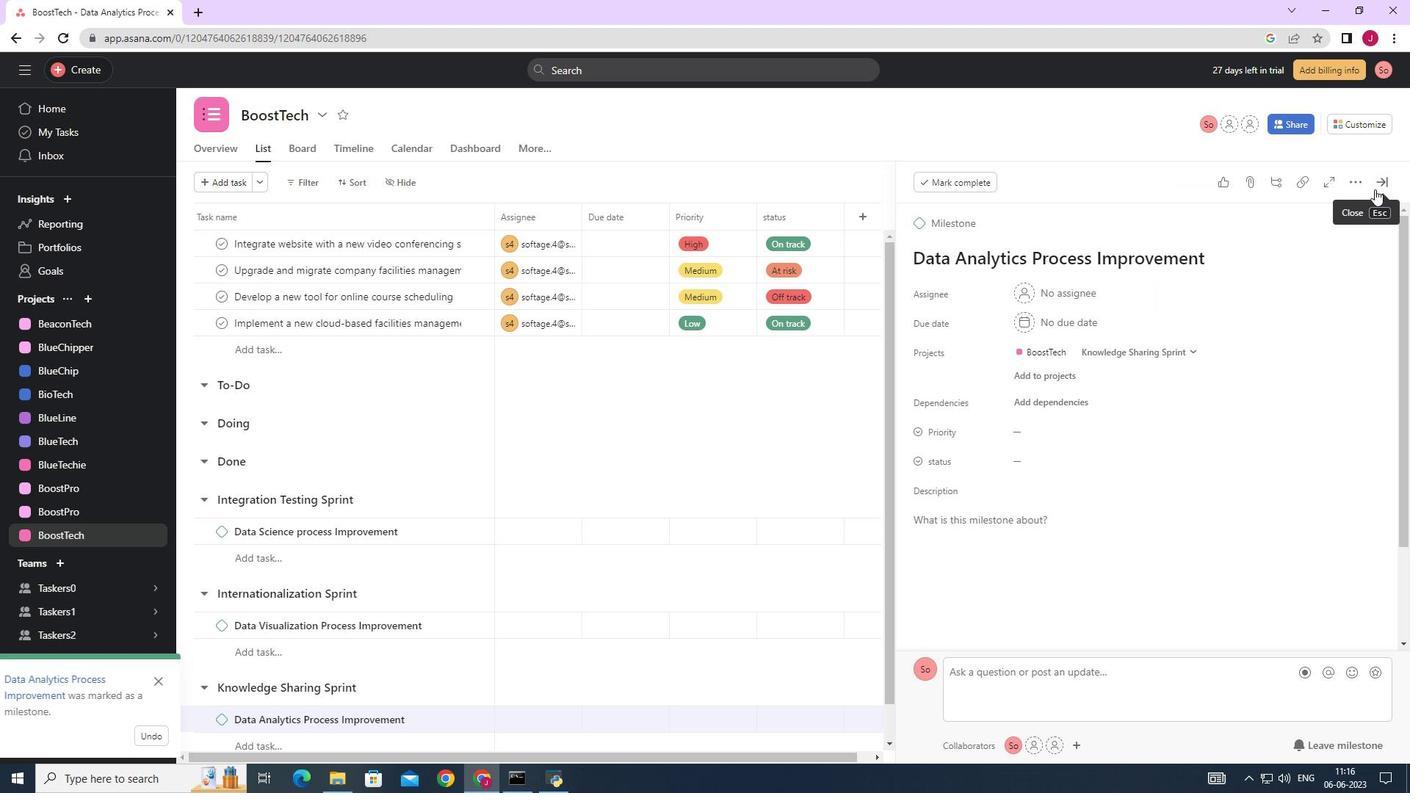 
Action: Mouse pressed left at (1375, 188)
Screenshot: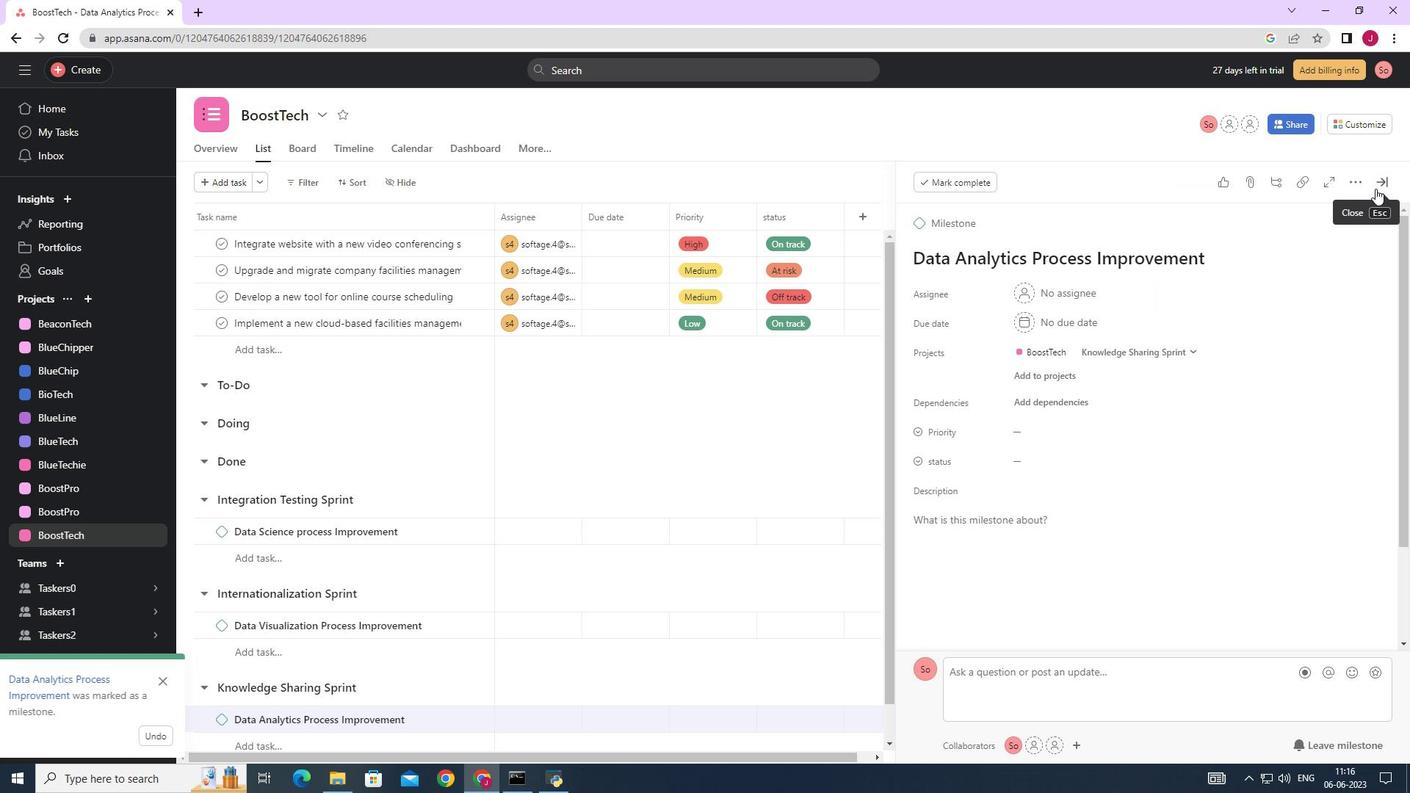 
Action: Mouse moved to (866, 274)
Screenshot: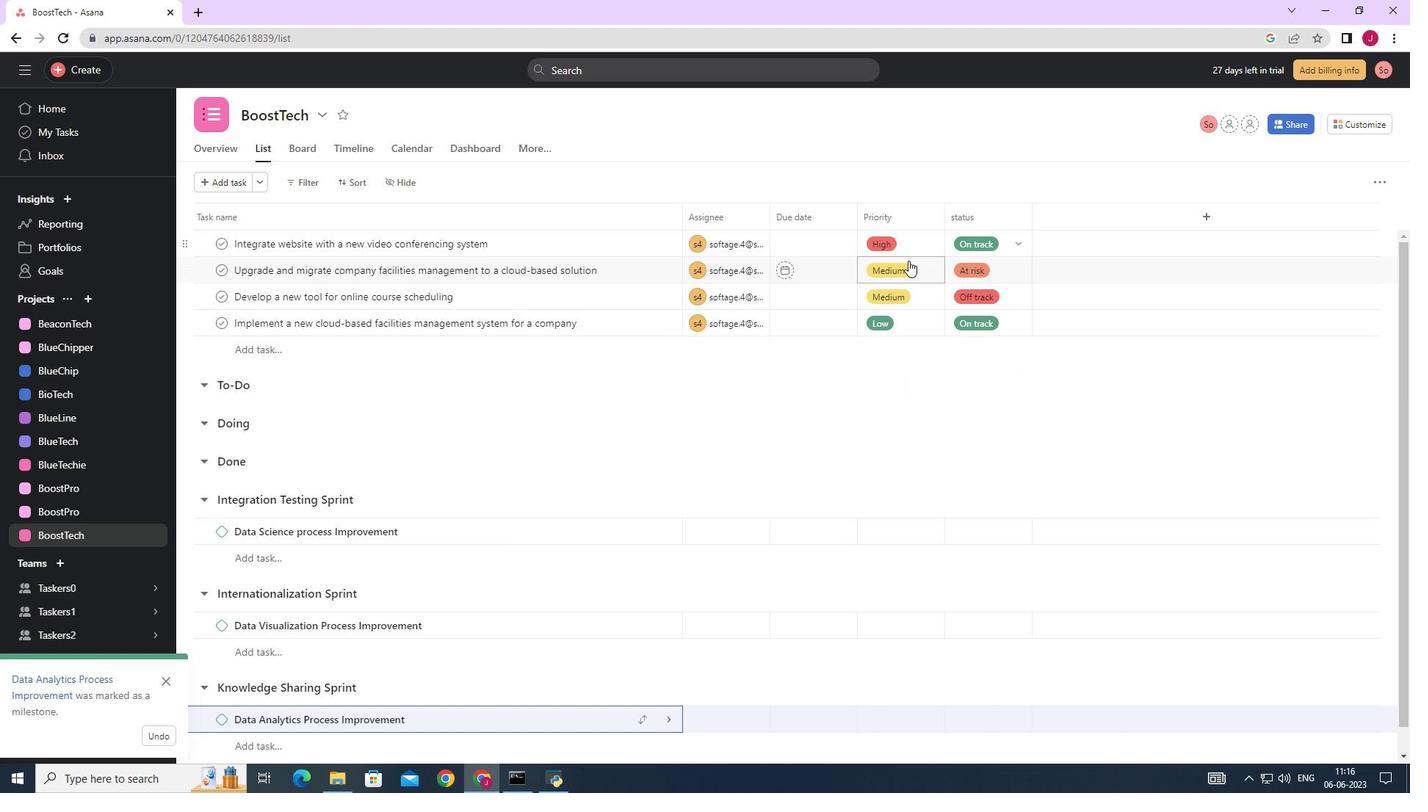 
